 Task: In the  document rulebook.txt Insert page numer 'on top of the page' change page color to  'Voilet'. Write company name: Hypesolutions
Action: Mouse moved to (299, 496)
Screenshot: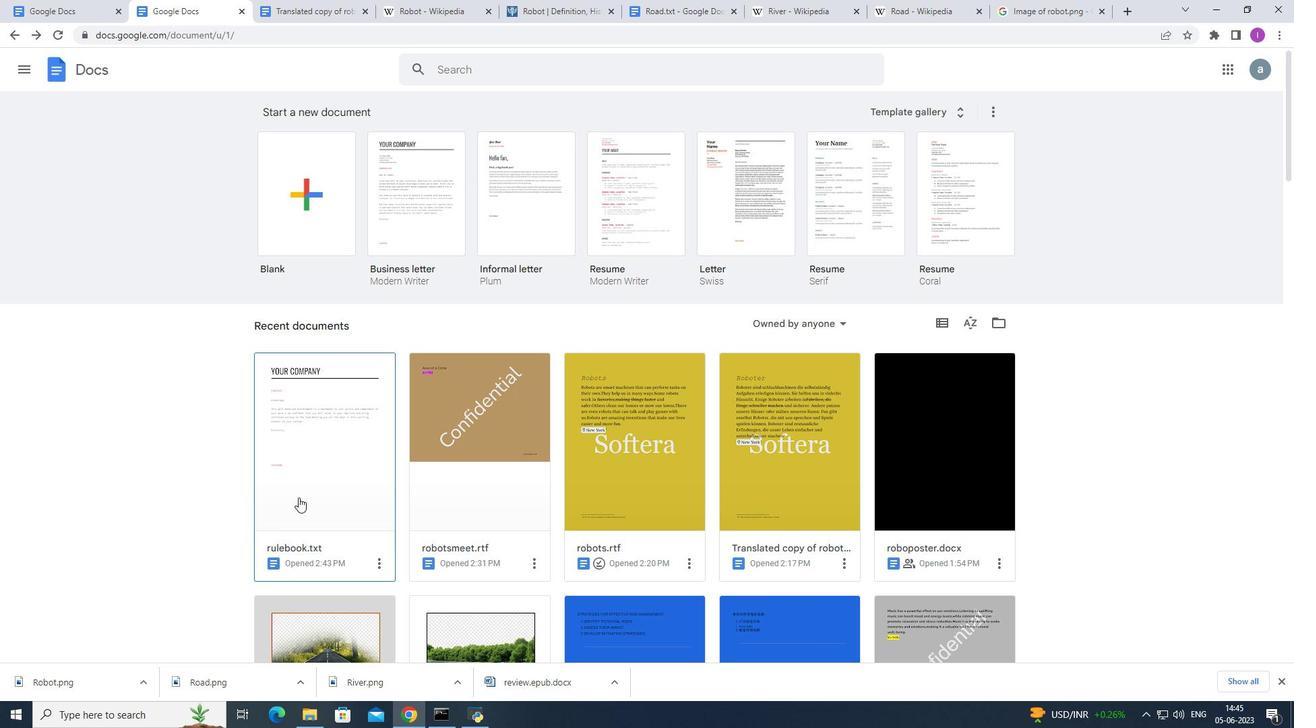 
Action: Mouse pressed left at (299, 496)
Screenshot: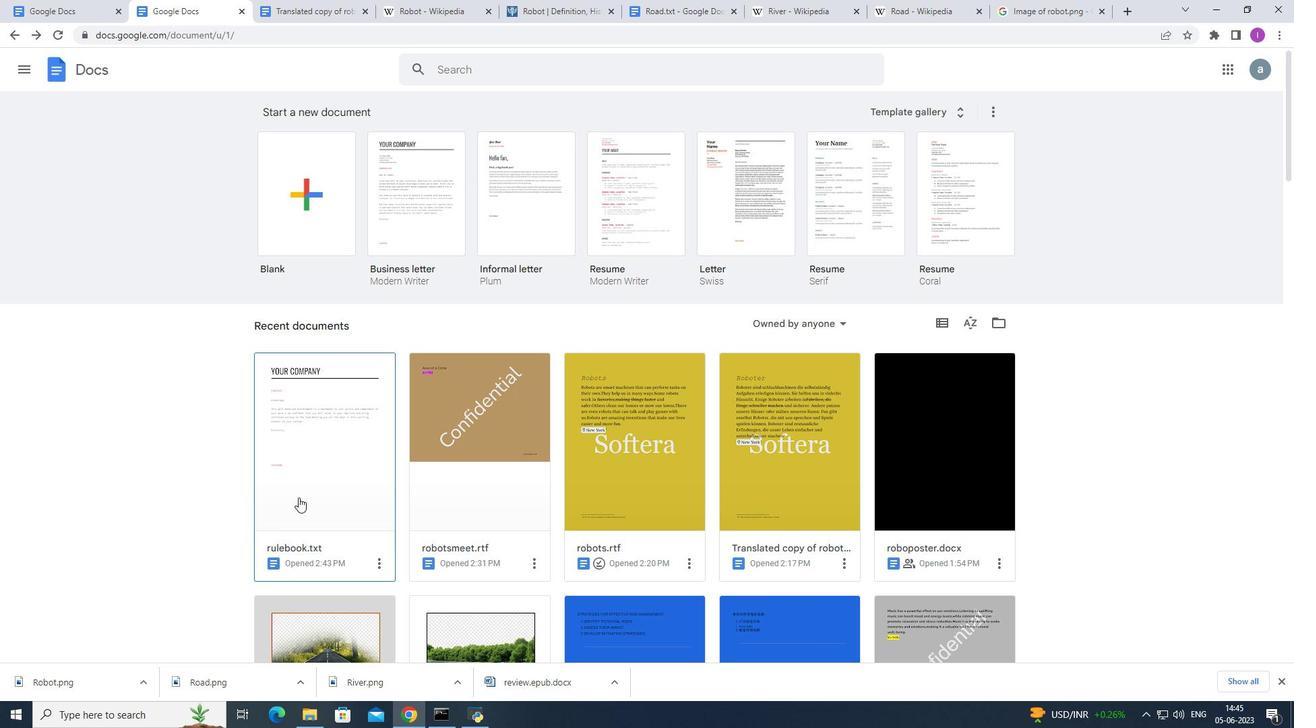 
Action: Mouse moved to (308, 462)
Screenshot: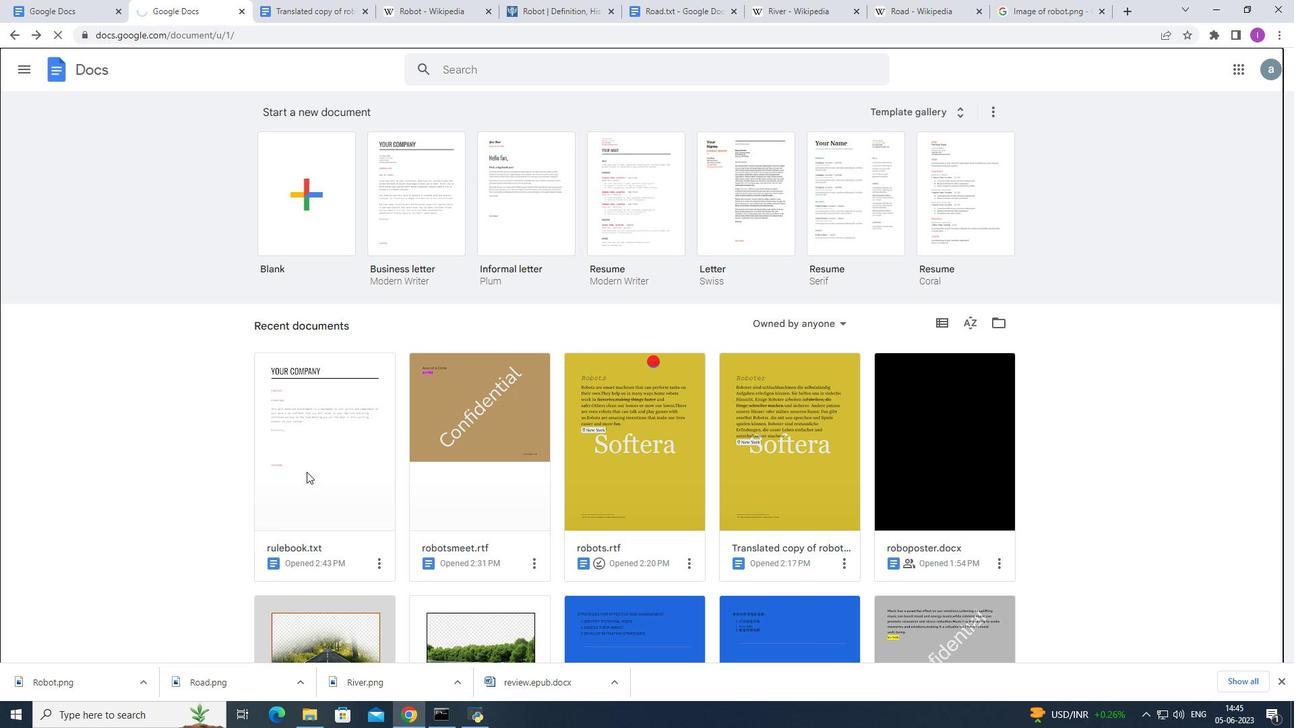 
Action: Mouse pressed left at (308, 462)
Screenshot: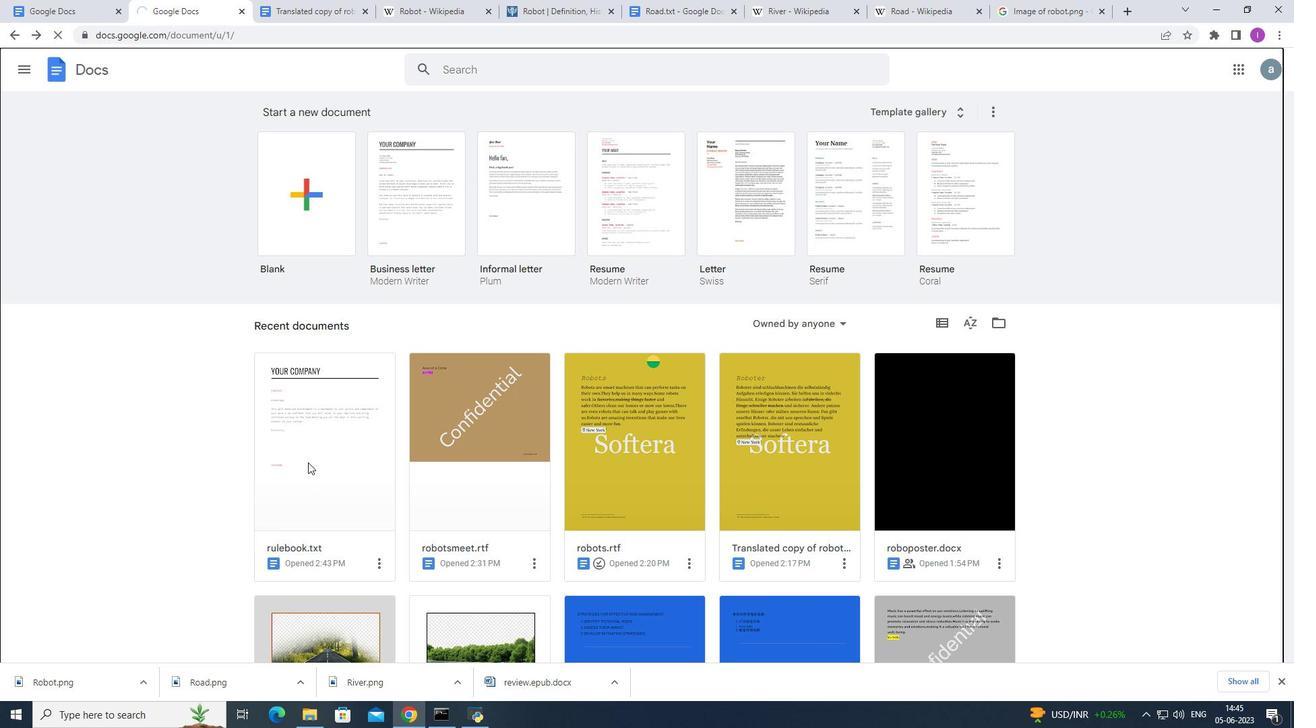 
Action: Mouse moved to (135, 79)
Screenshot: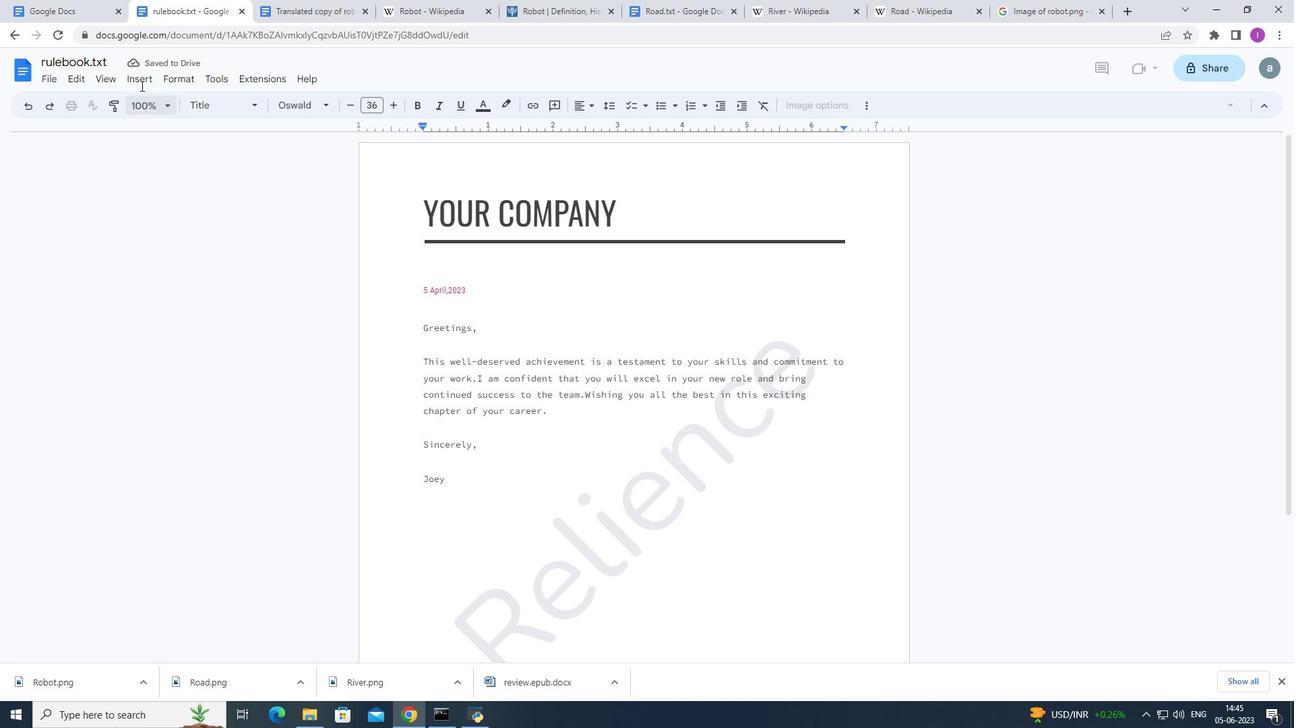 
Action: Mouse pressed left at (135, 79)
Screenshot: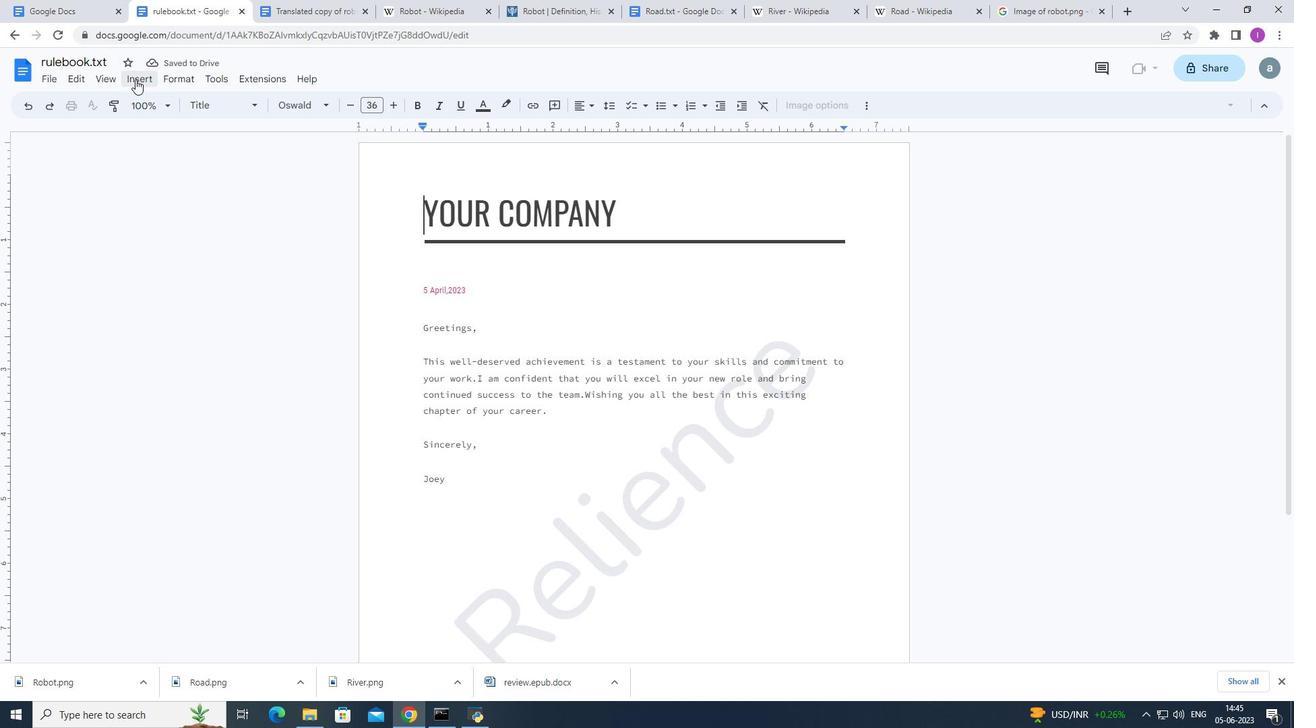 
Action: Mouse moved to (189, 442)
Screenshot: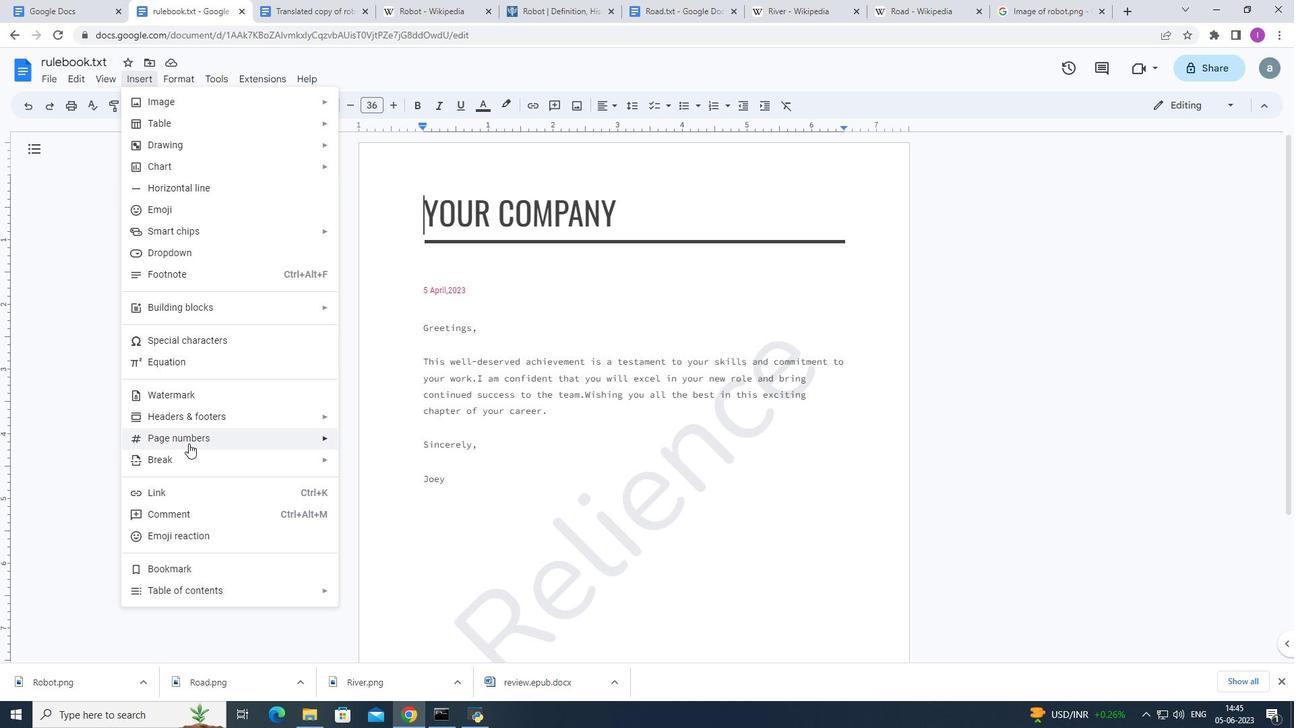
Action: Mouse pressed left at (189, 442)
Screenshot: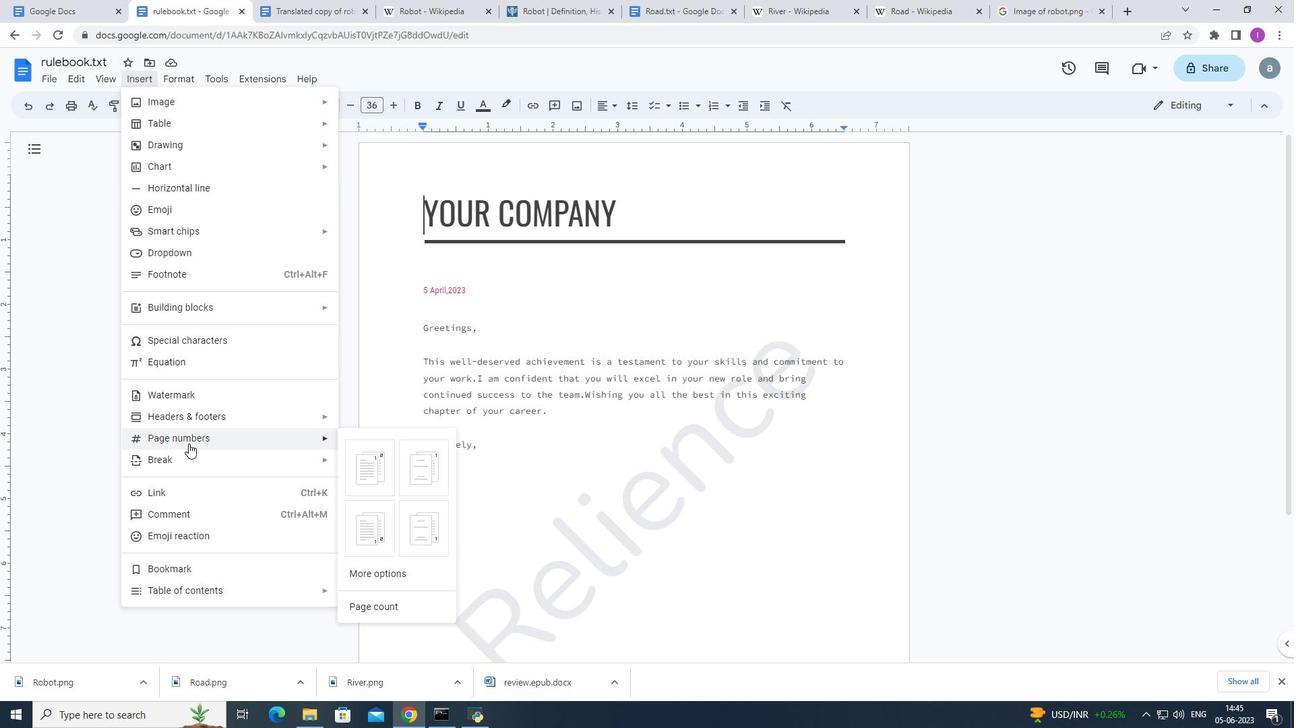 
Action: Mouse moved to (370, 474)
Screenshot: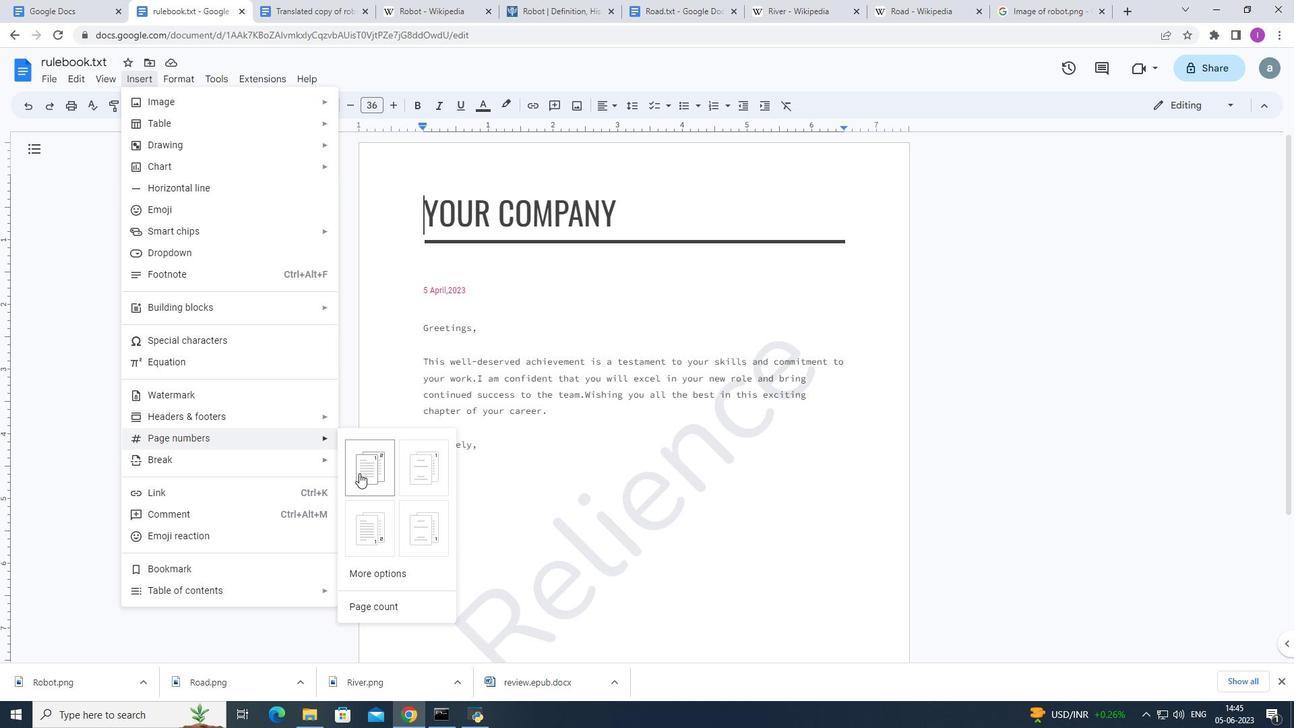 
Action: Mouse pressed left at (370, 474)
Screenshot: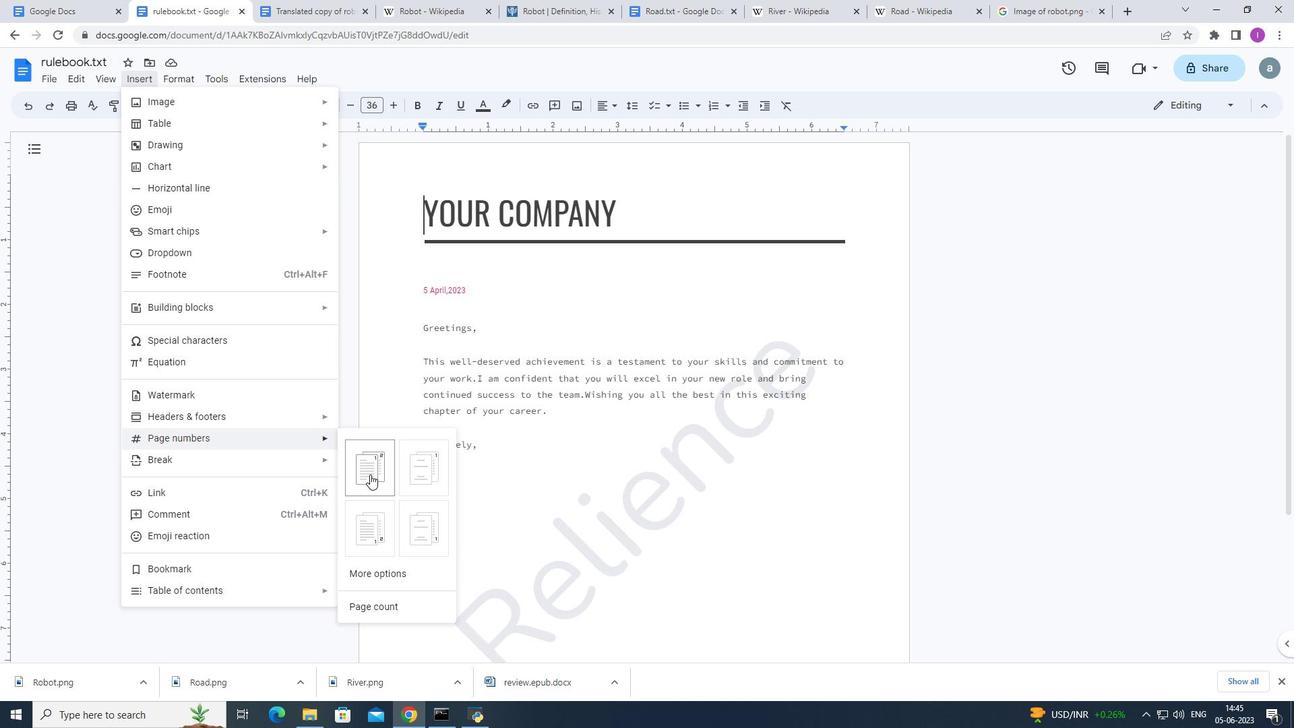 
Action: Mouse moved to (622, 255)
Screenshot: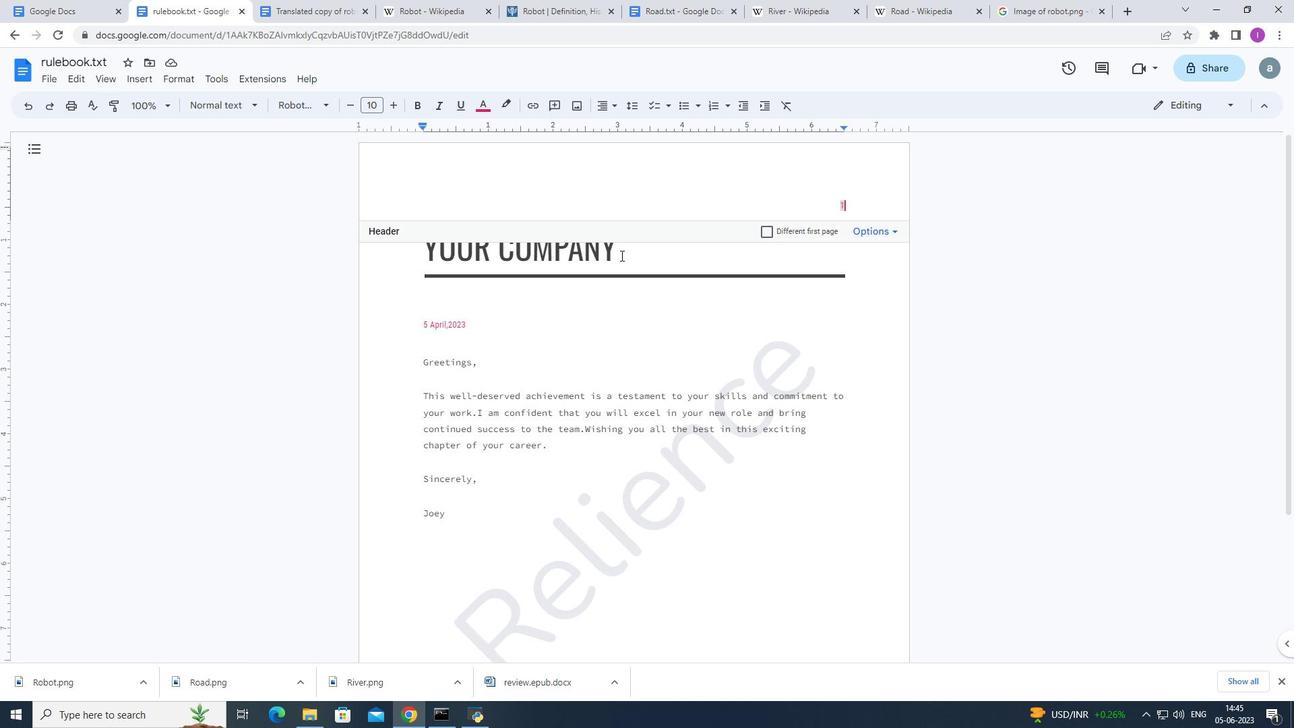 
Action: Mouse pressed left at (622, 255)
Screenshot: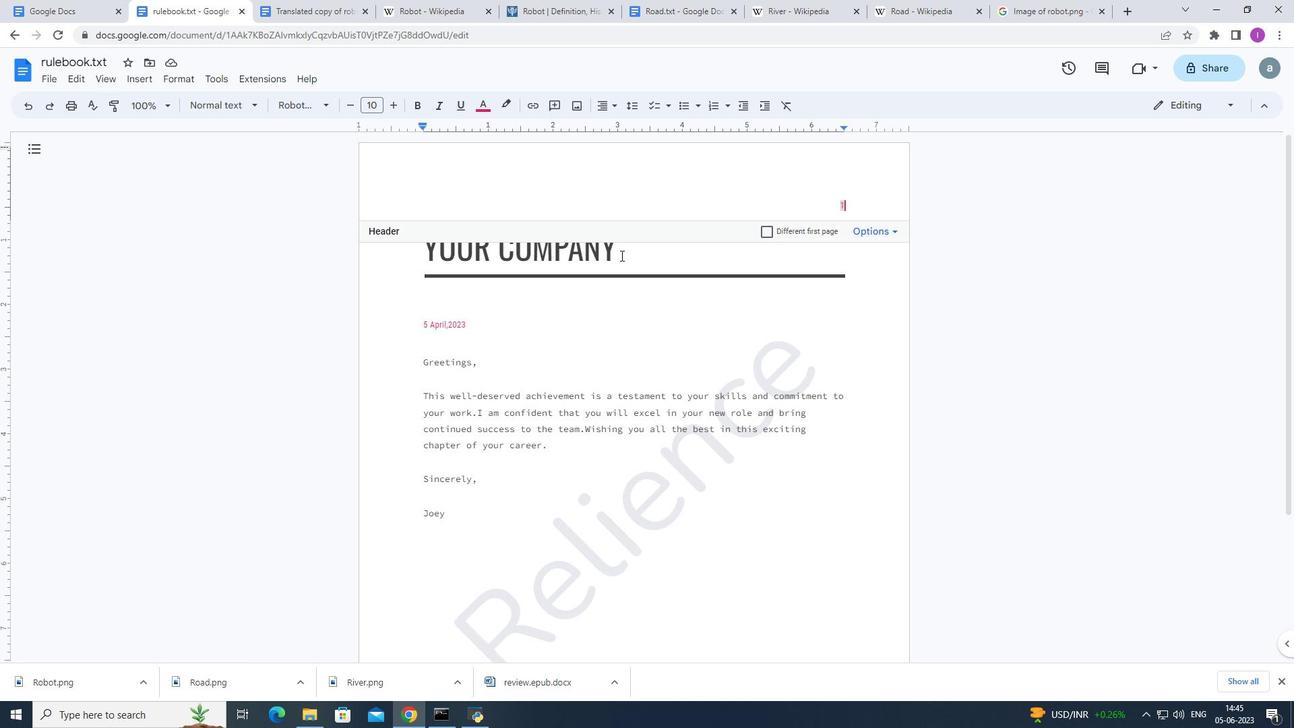 
Action: Mouse moved to (549, 234)
Screenshot: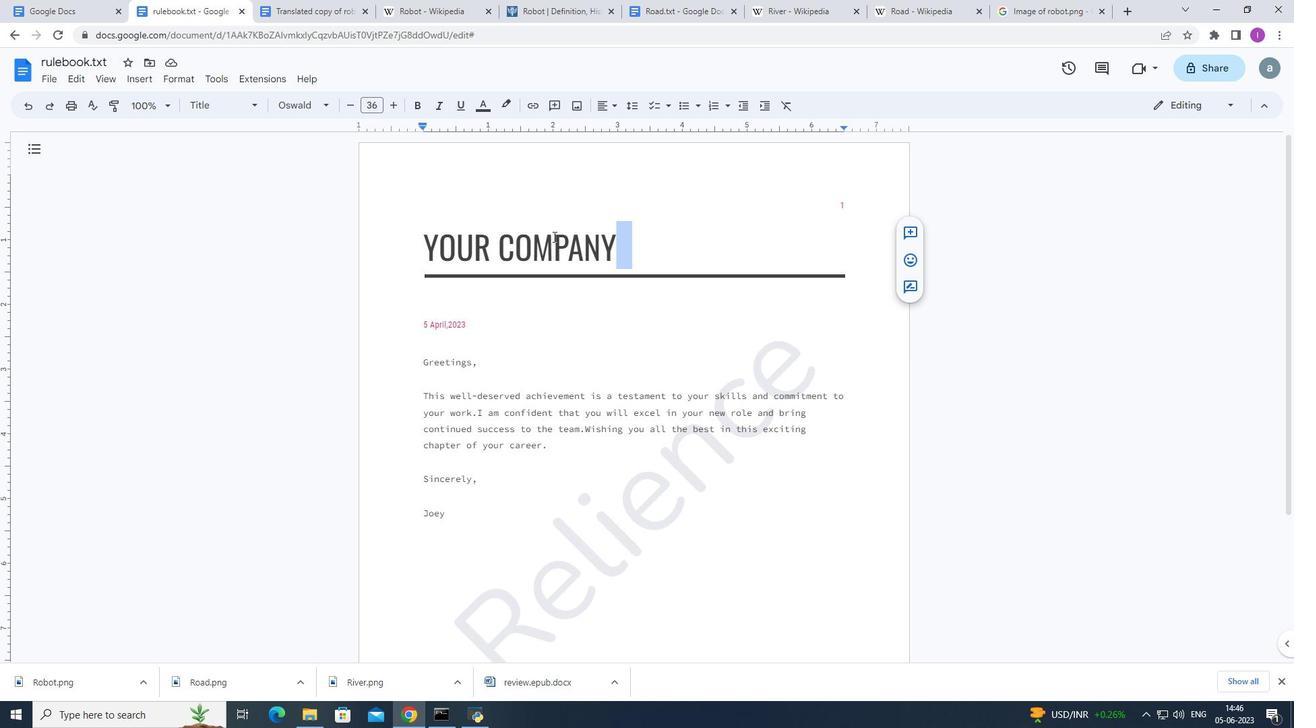 
Action: Key pressed <Key.shift><Key.shift><Key.shift><Key.shift>Hypesolutions
Screenshot: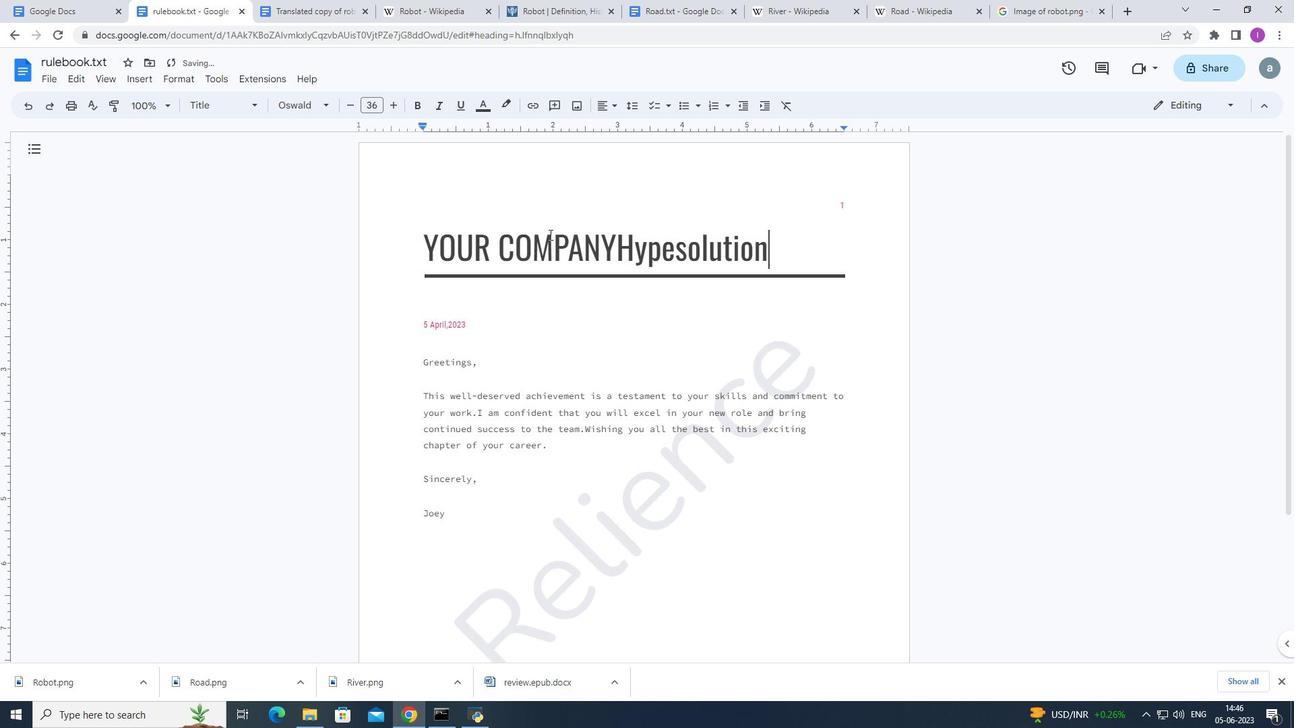 
Action: Mouse moved to (608, 250)
Screenshot: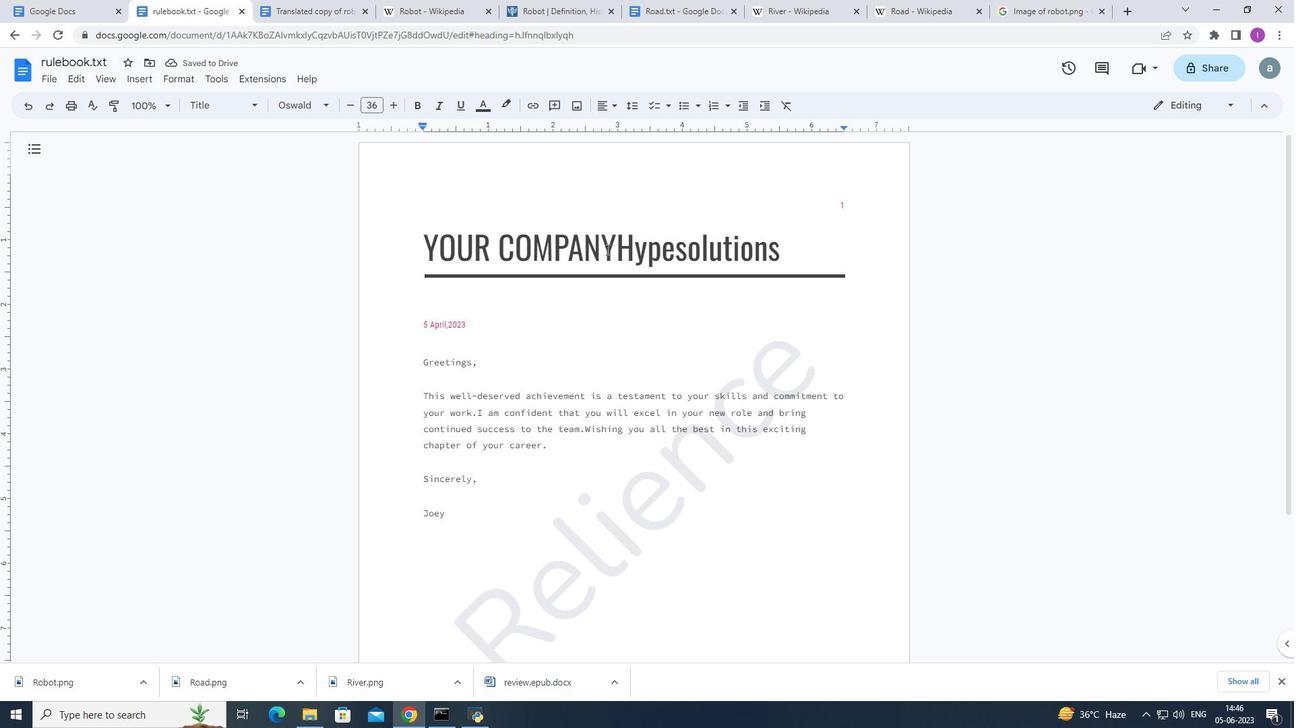 
Action: Mouse pressed left at (608, 250)
Screenshot: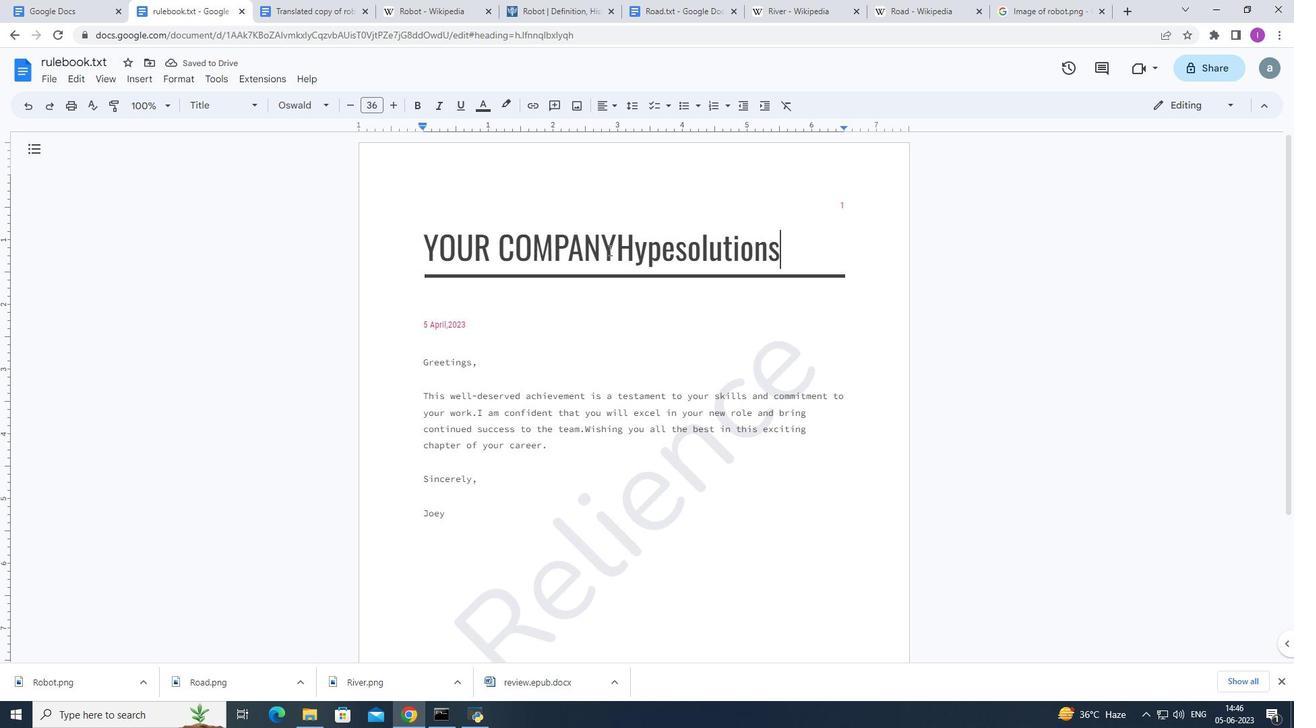 
Action: Mouse moved to (610, 250)
Screenshot: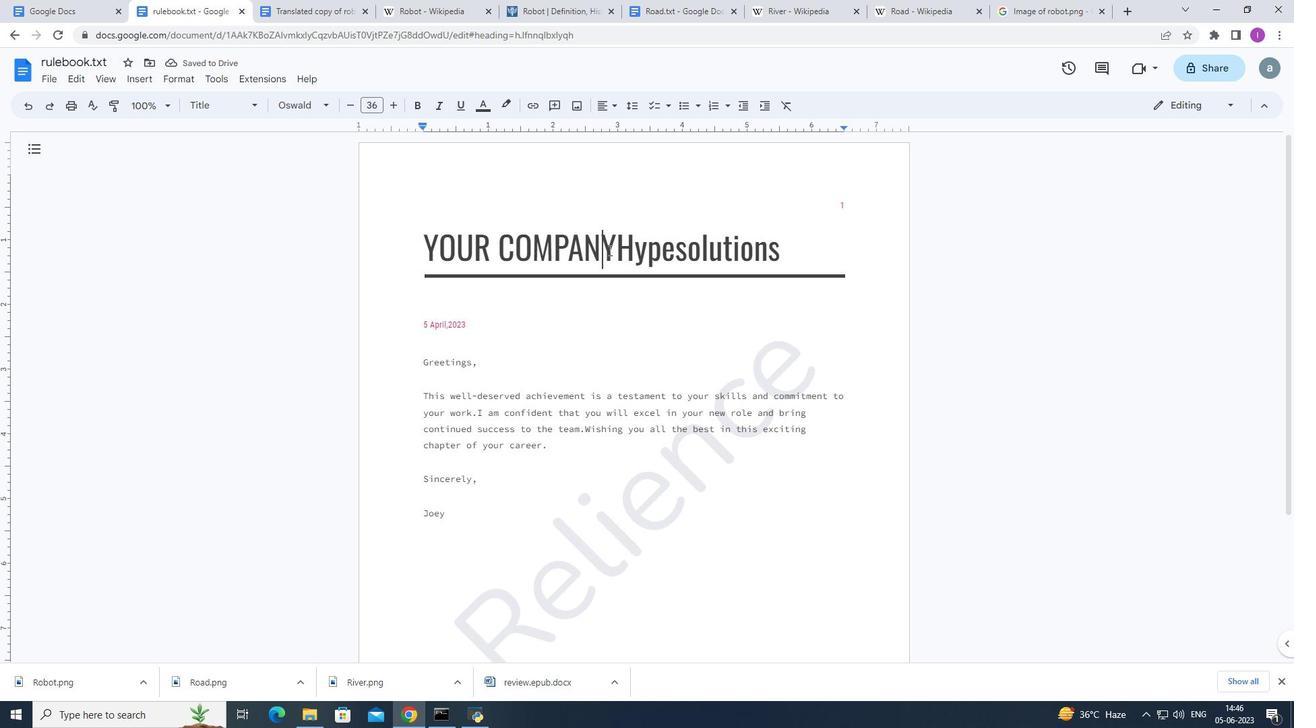 
Action: Mouse pressed left at (610, 250)
Screenshot: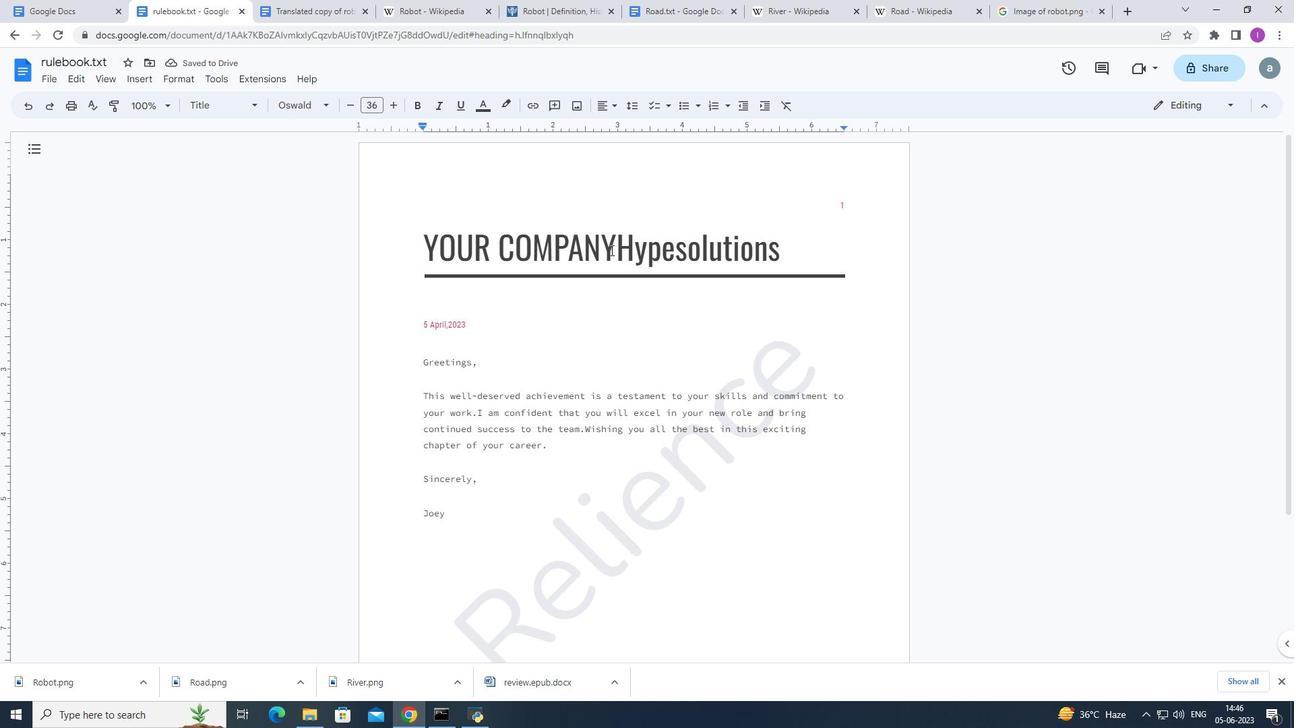 
Action: Key pressed <Key.backspace><Key.backspace><Key.backspace><Key.backspace><Key.backspace><Key.backspace><Key.backspace><Key.backspace><Key.backspace><Key.backspace><Key.backspace><Key.backspace><Key.backspace><Key.backspace><Key.backspace><Key.backspace><Key.backspace><Key.backspace><Key.backspace><Key.backspace><Key.backspace><Key.backspace><Key.backspace><Key.backspace><Key.backspace><Key.backspace><Key.backspace><Key.backspace><Key.backspace><Key.backspace><Key.backspace>
Screenshot: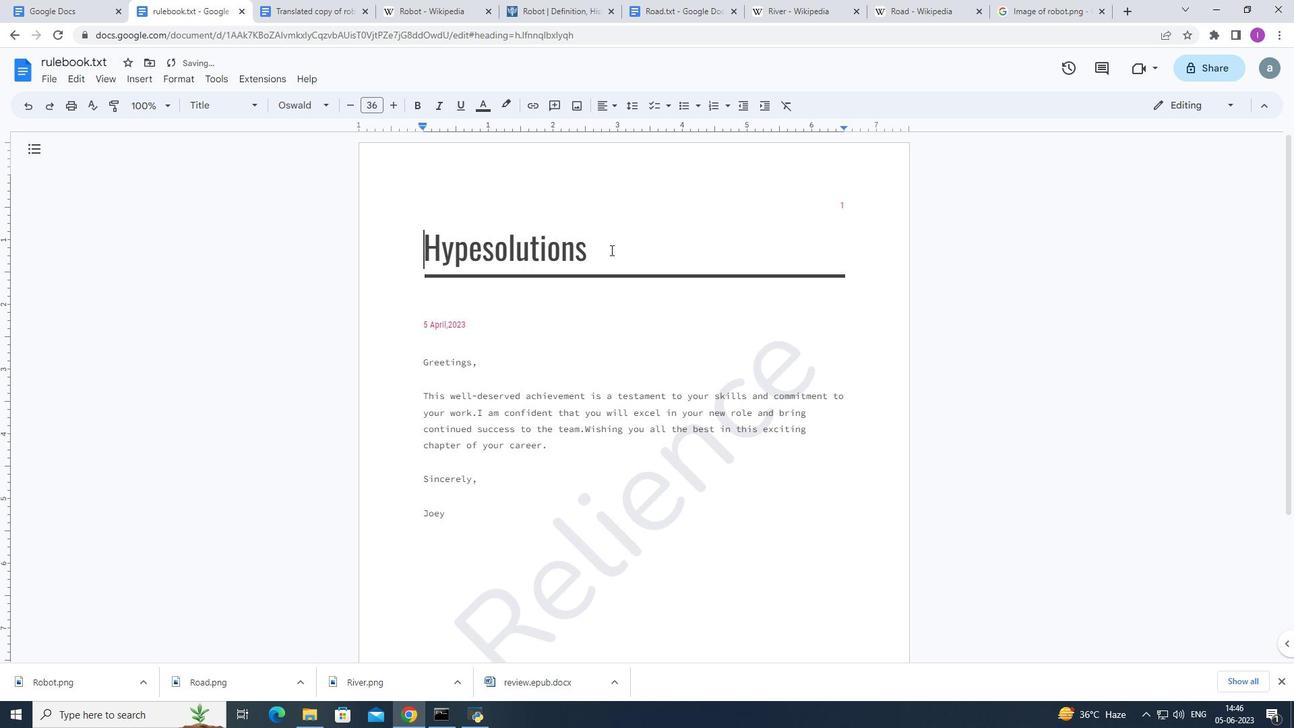 
Action: Mouse moved to (151, 76)
Screenshot: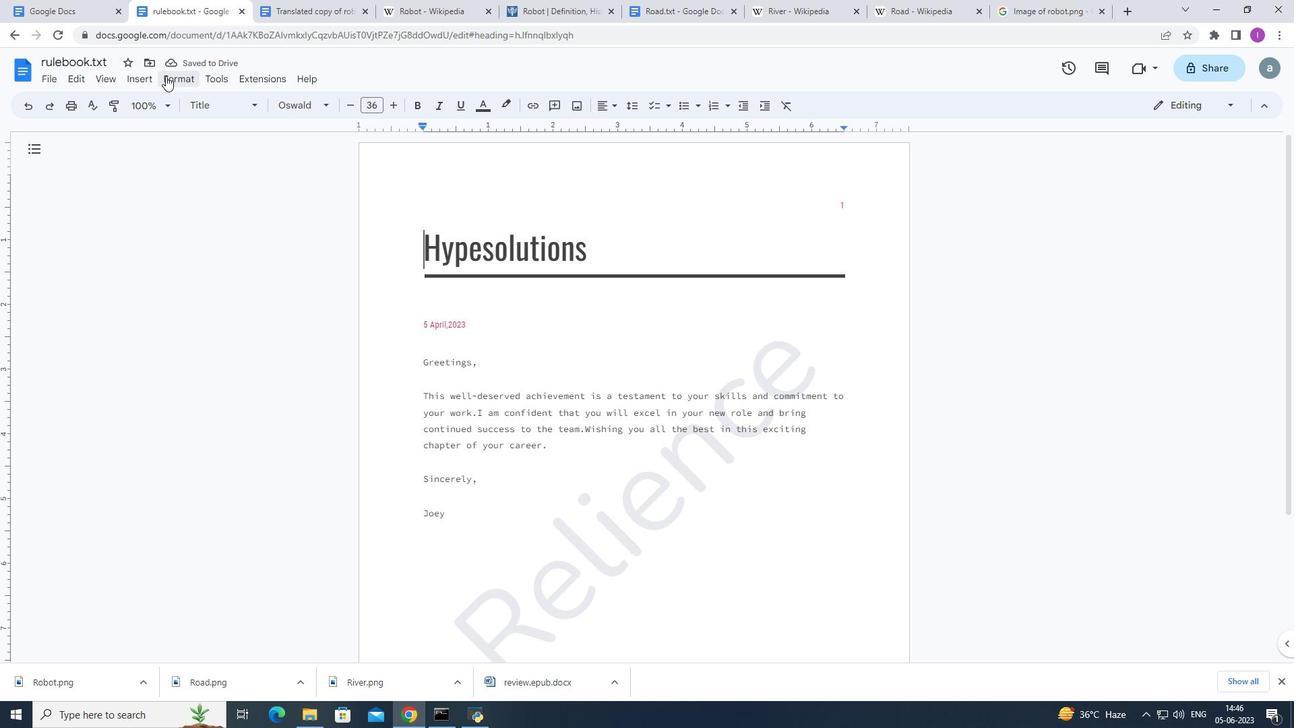
Action: Mouse pressed left at (151, 76)
Screenshot: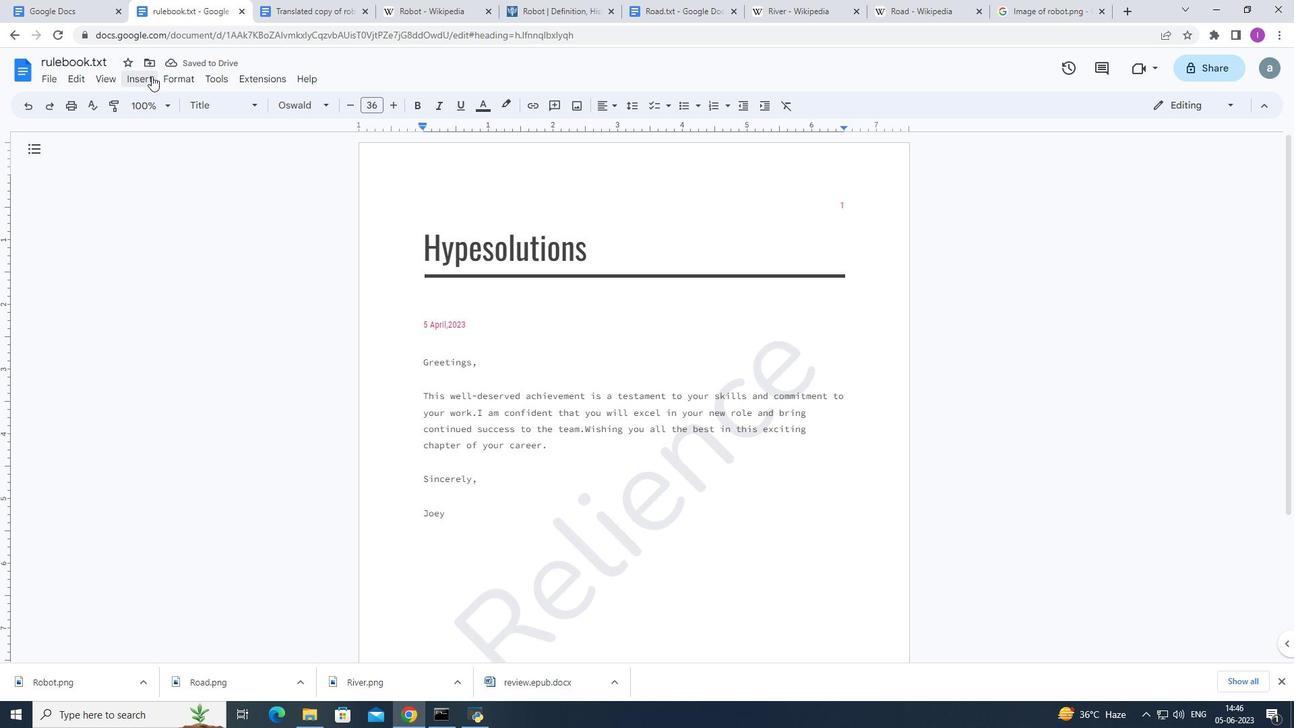 
Action: Mouse moved to (206, 435)
Screenshot: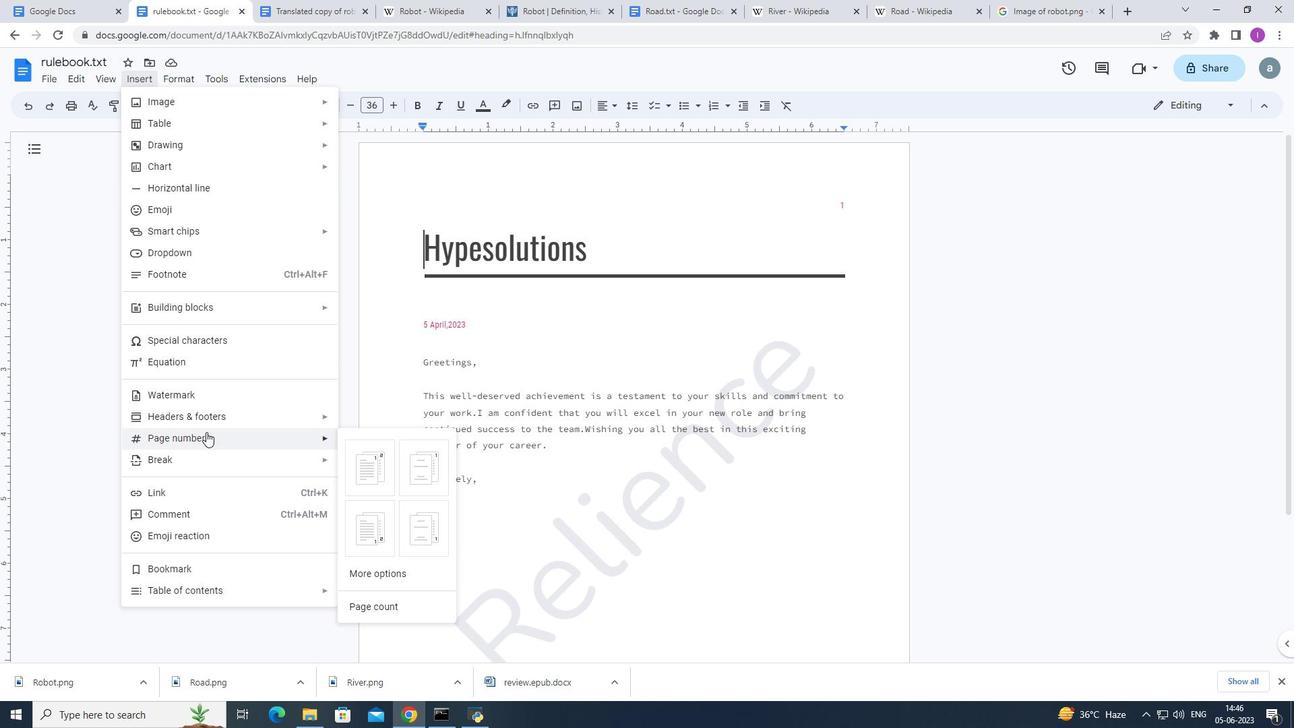 
Action: Mouse pressed left at (206, 435)
Screenshot: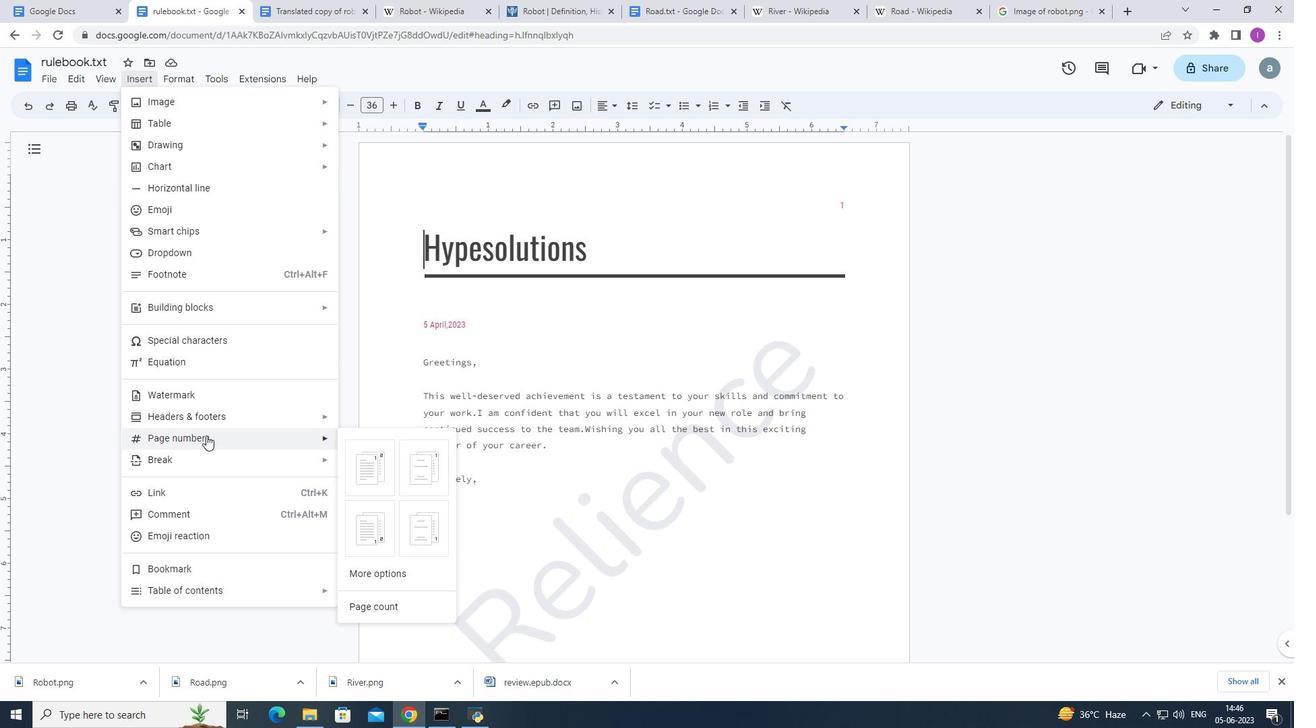 
Action: Mouse moved to (371, 477)
Screenshot: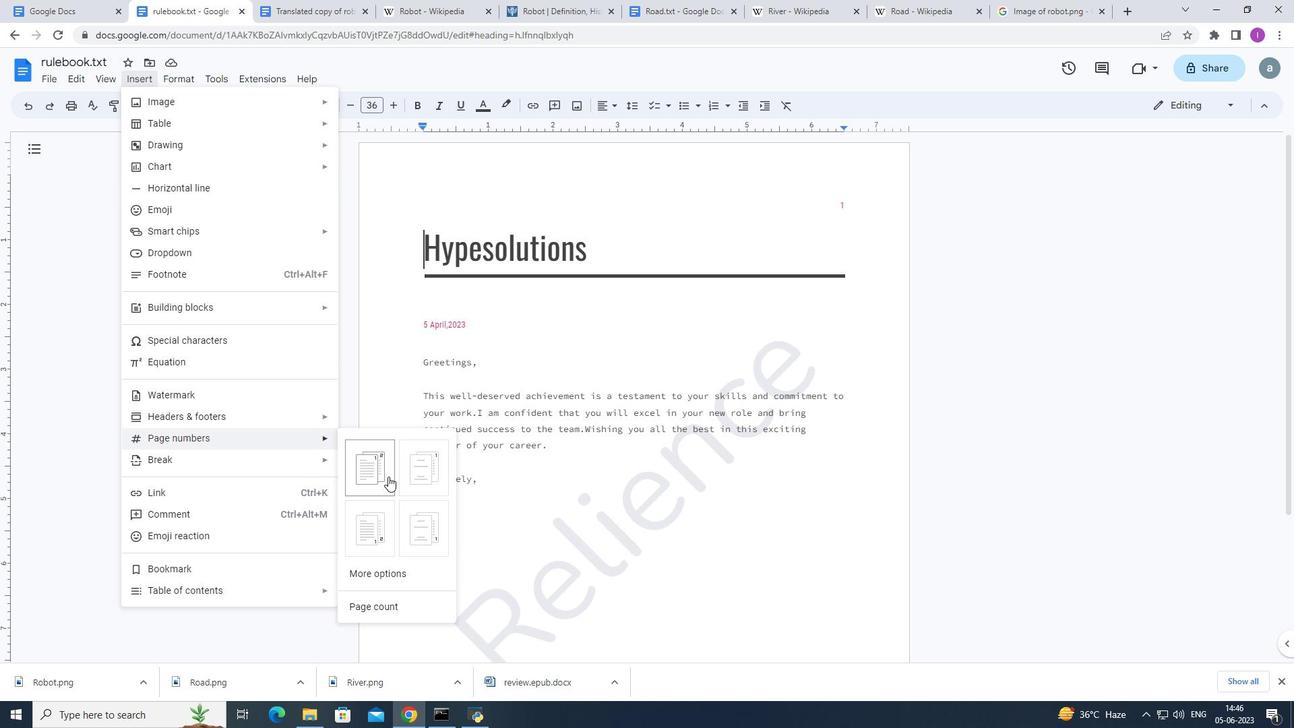
Action: Mouse pressed left at (371, 477)
Screenshot: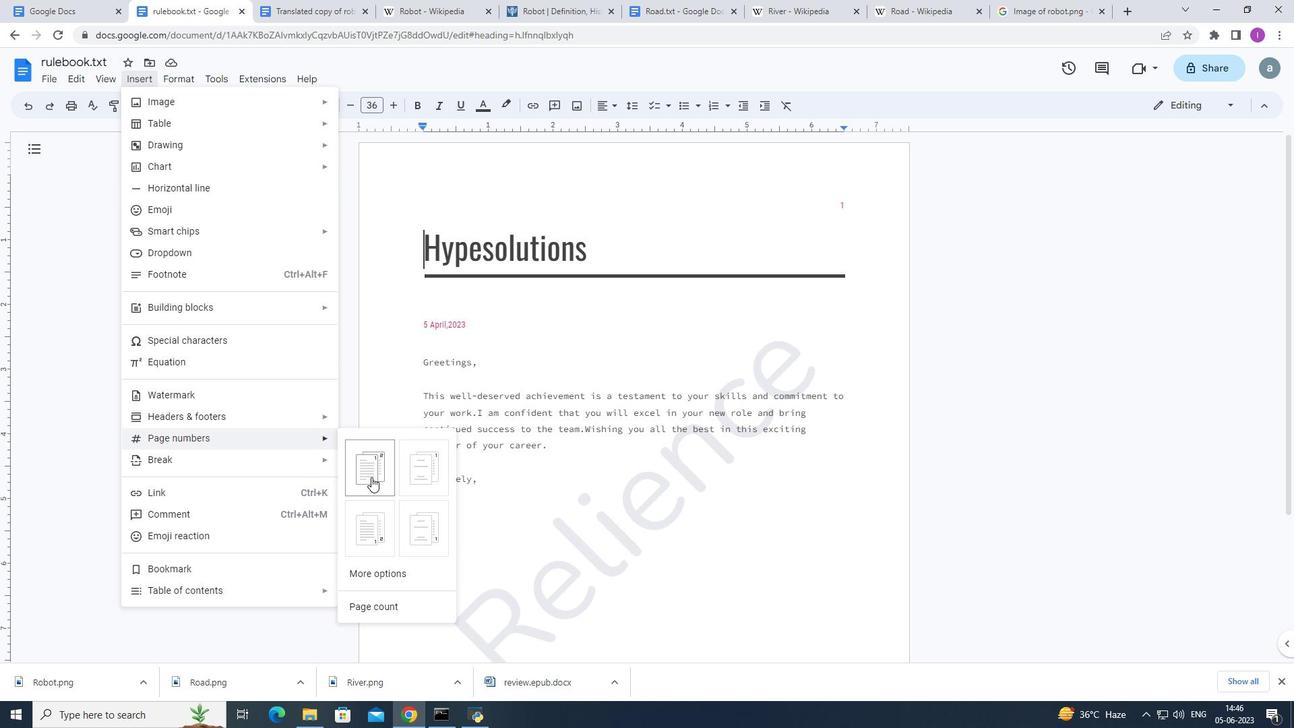 
Action: Mouse moved to (43, 78)
Screenshot: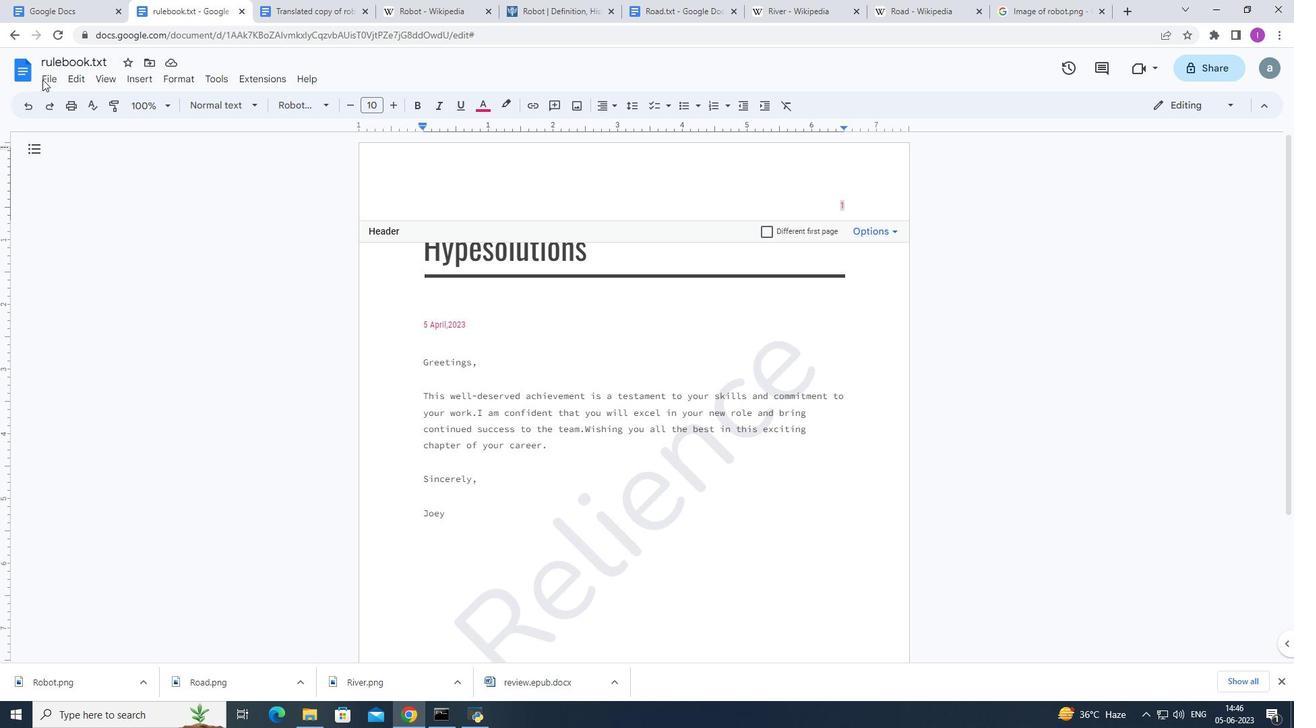 
Action: Mouse pressed left at (43, 78)
Screenshot: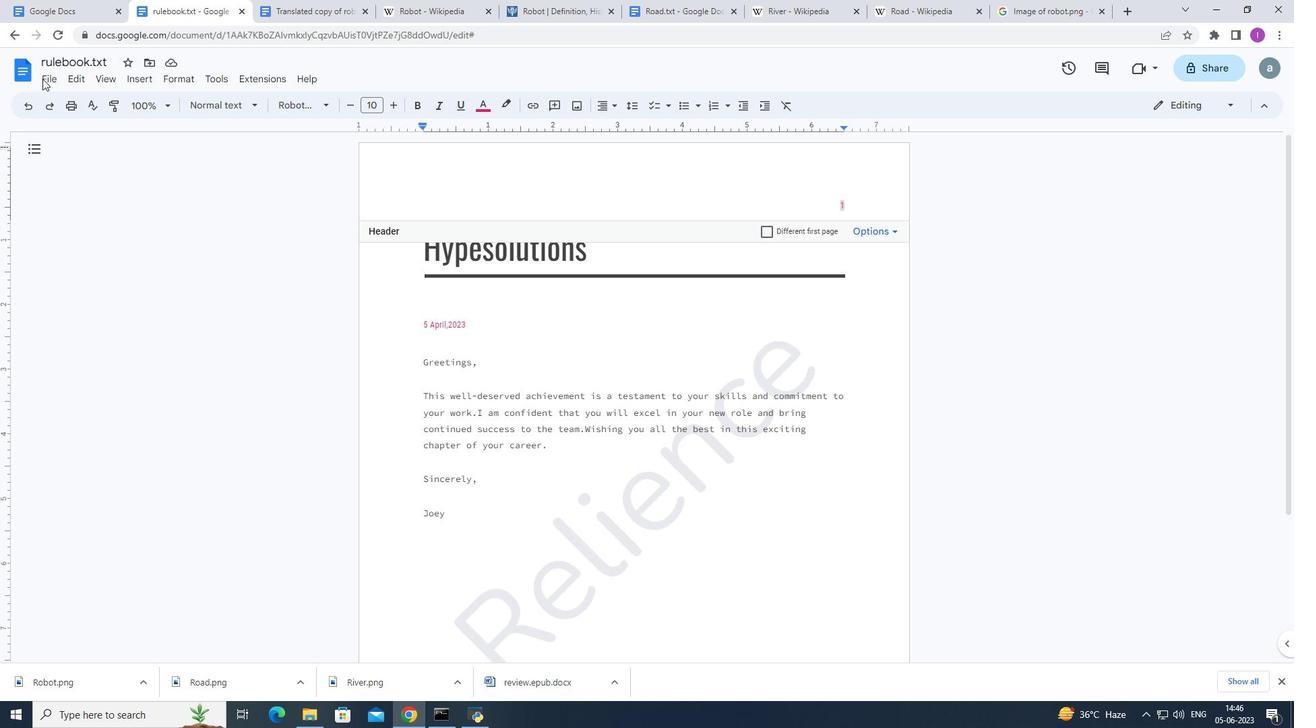 
Action: Mouse moved to (74, 446)
Screenshot: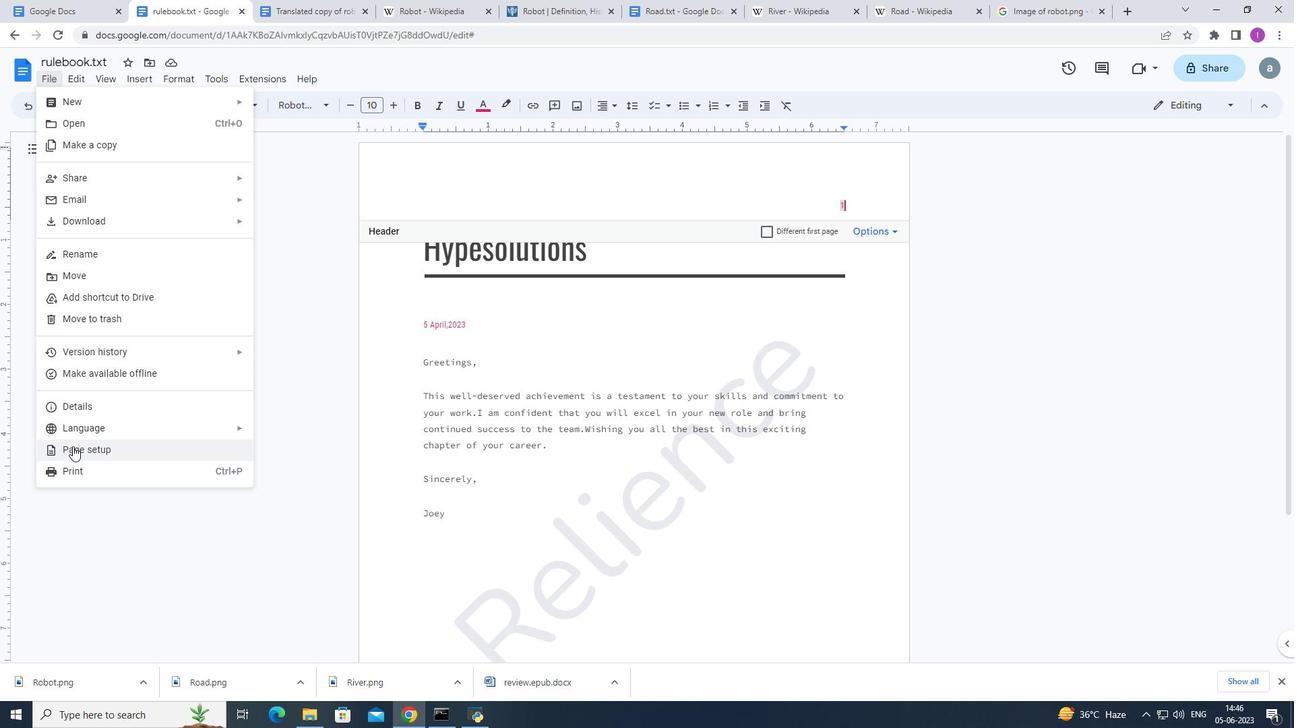 
Action: Mouse pressed left at (74, 446)
Screenshot: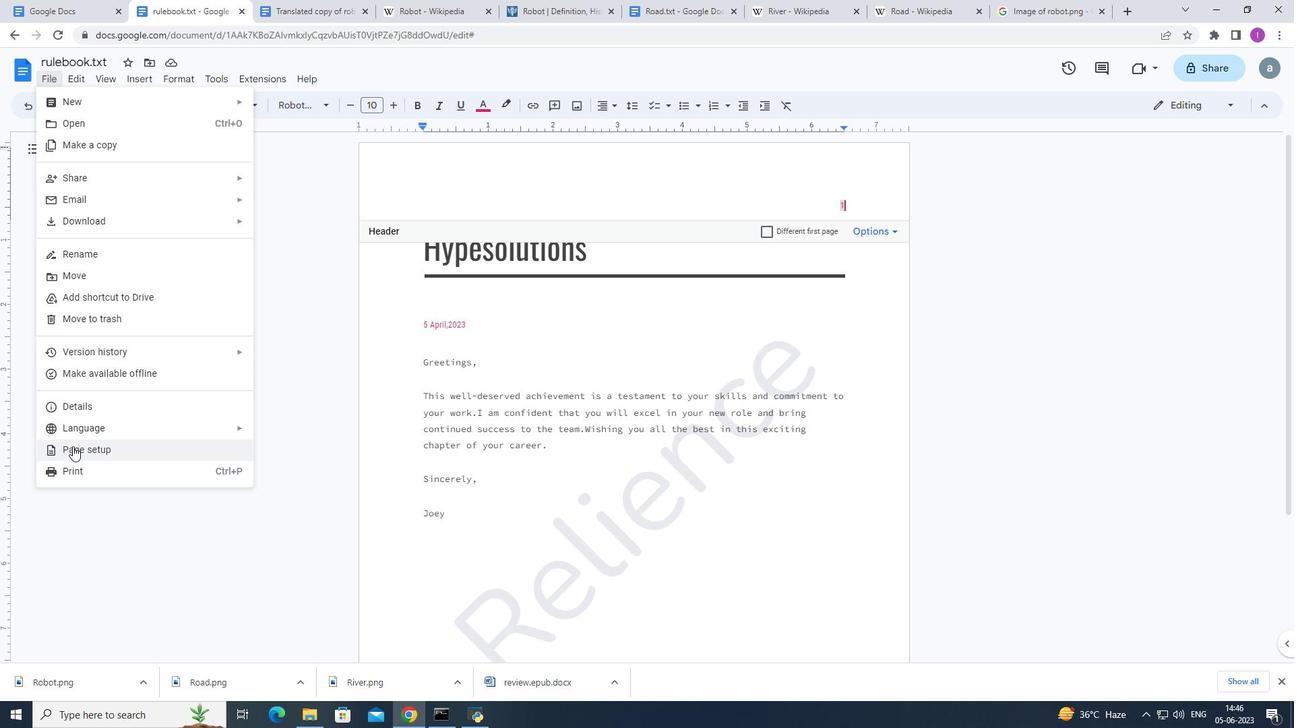 
Action: Mouse moved to (547, 440)
Screenshot: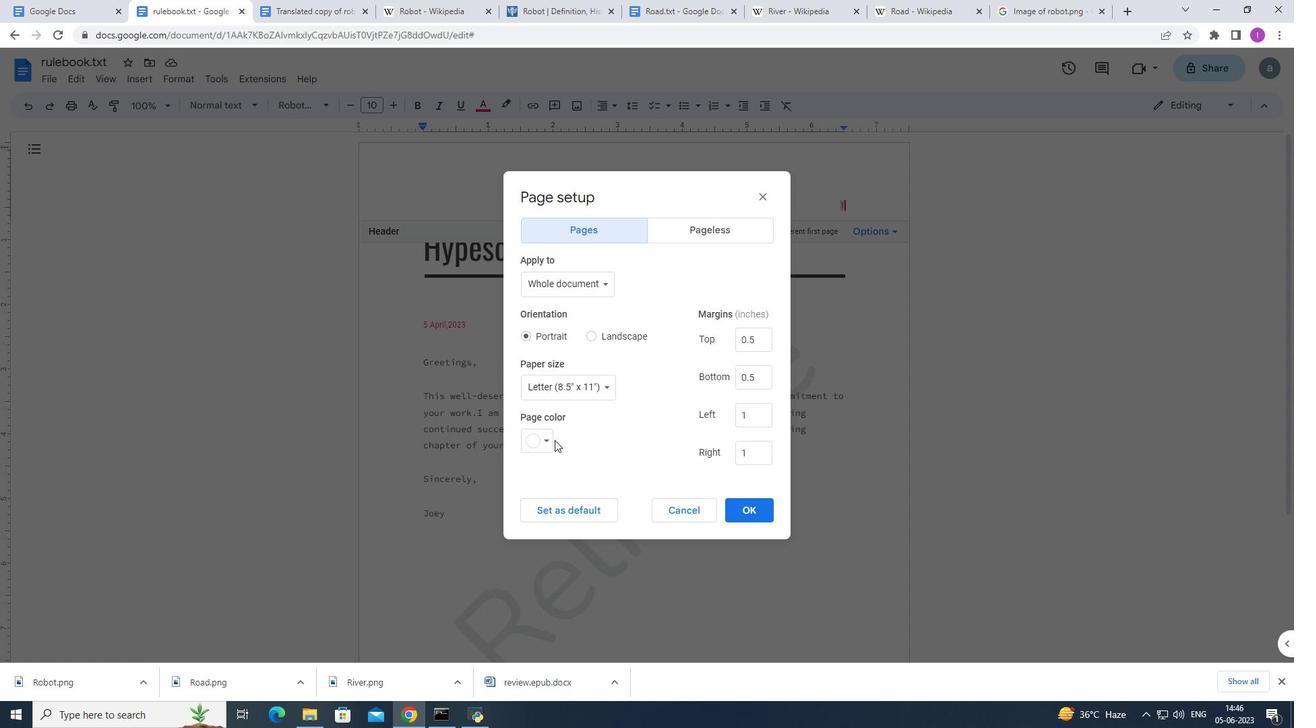 
Action: Mouse pressed left at (547, 440)
Screenshot: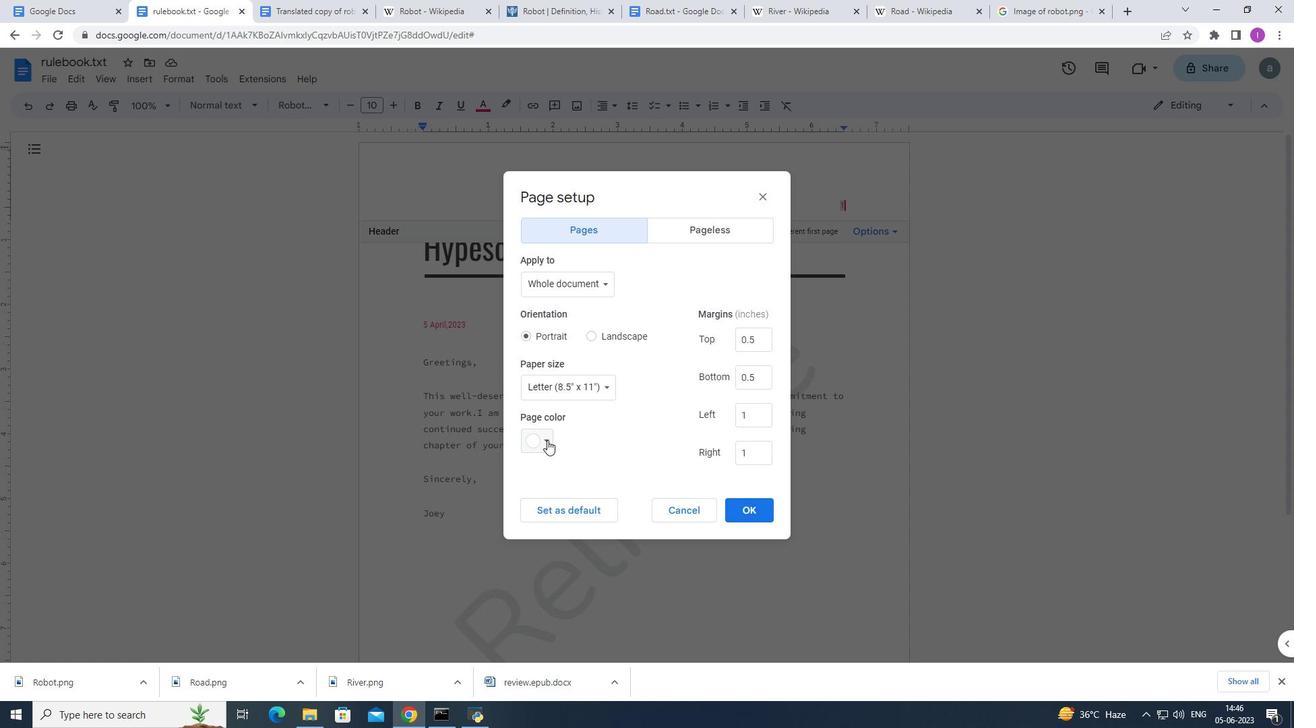 
Action: Mouse moved to (562, 603)
Screenshot: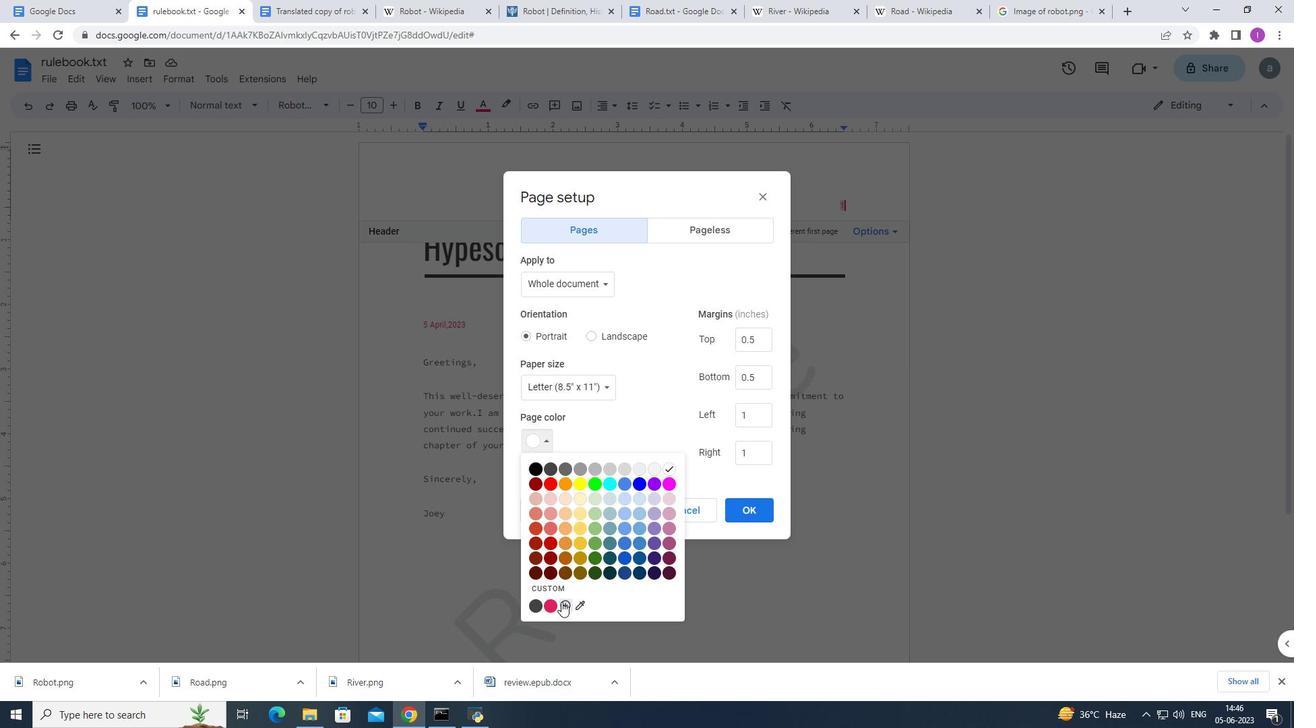 
Action: Mouse pressed left at (562, 603)
Screenshot: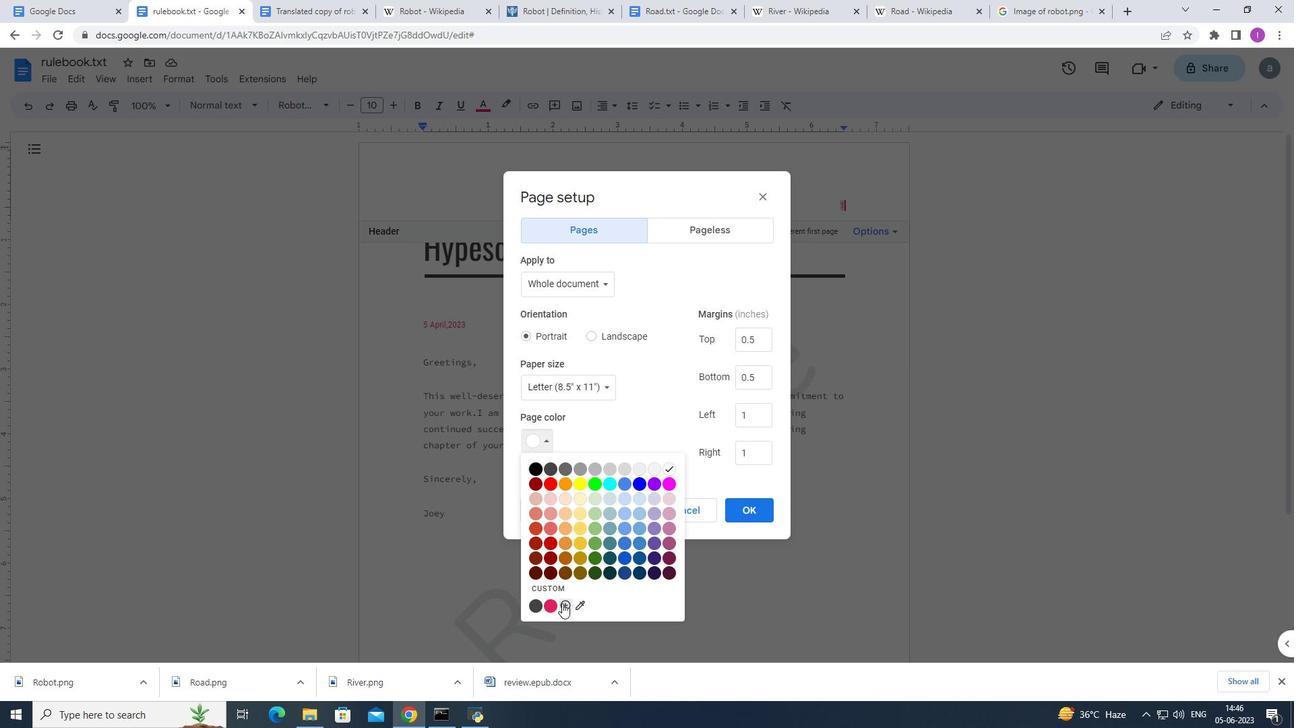 
Action: Mouse moved to (657, 364)
Screenshot: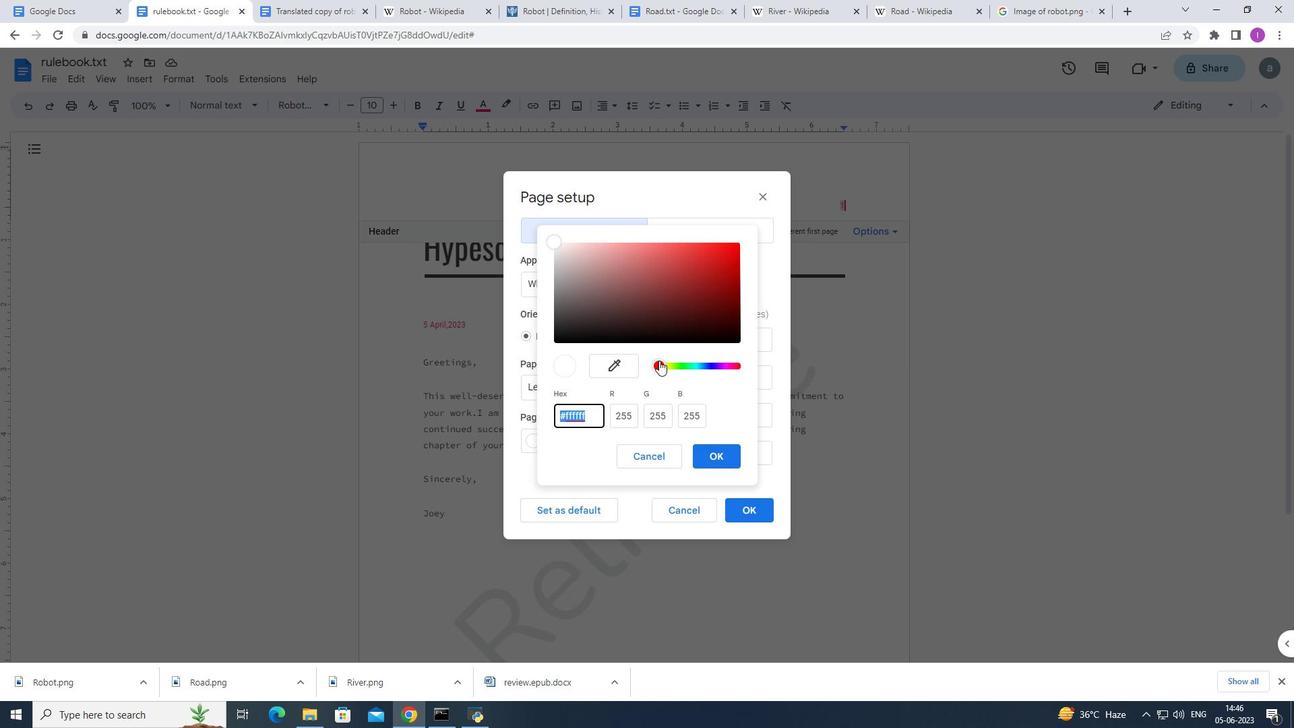 
Action: Mouse pressed left at (657, 364)
Screenshot: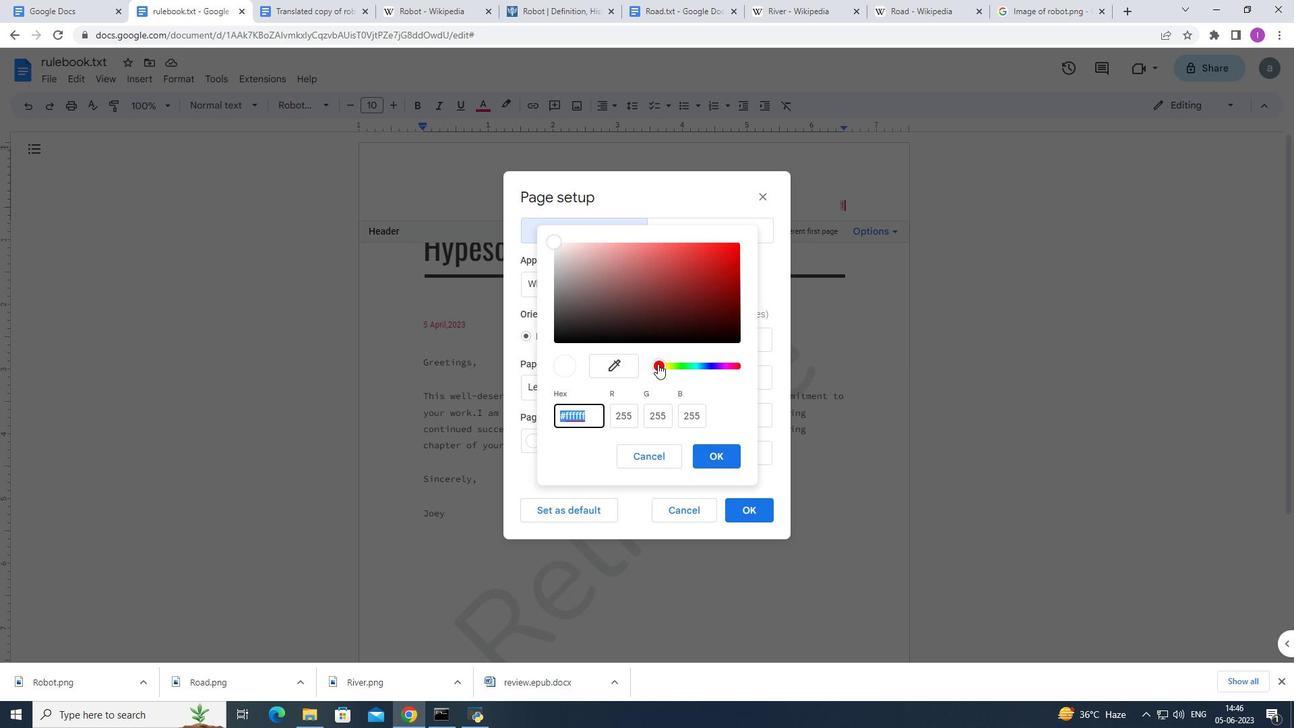 
Action: Mouse moved to (714, 374)
Screenshot: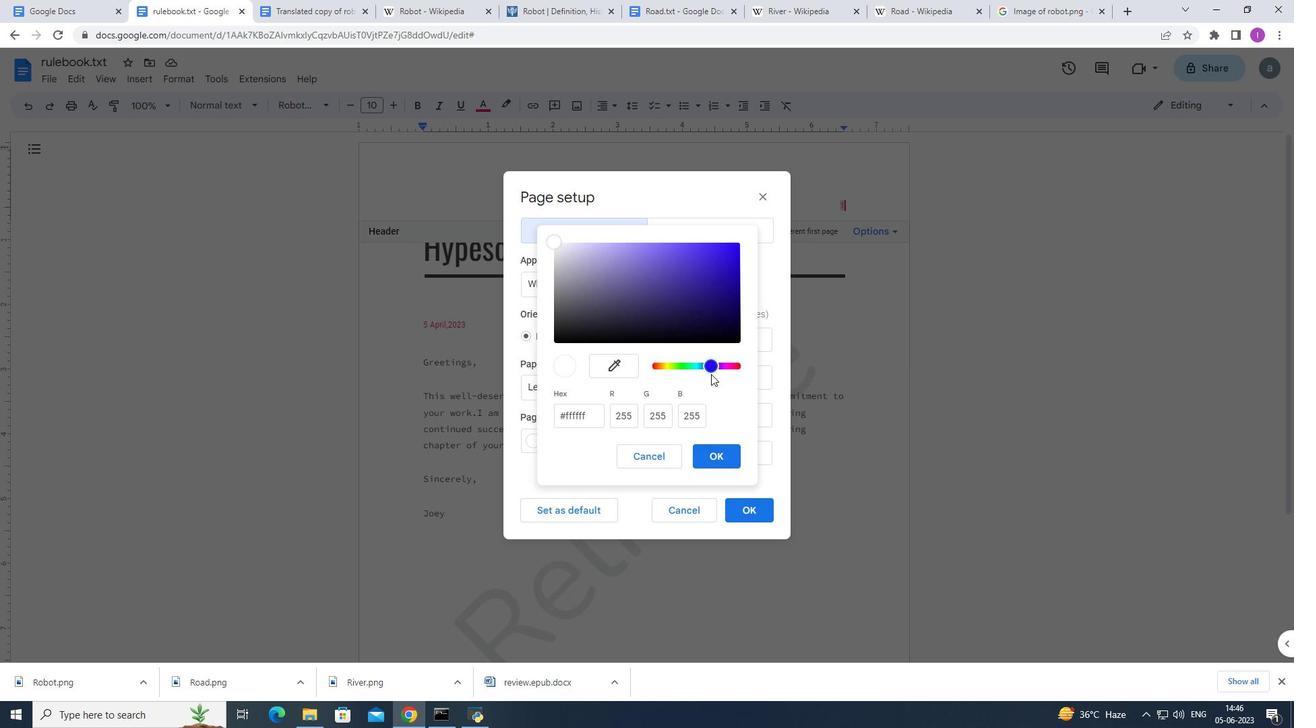 
Action: Mouse pressed left at (714, 374)
Screenshot: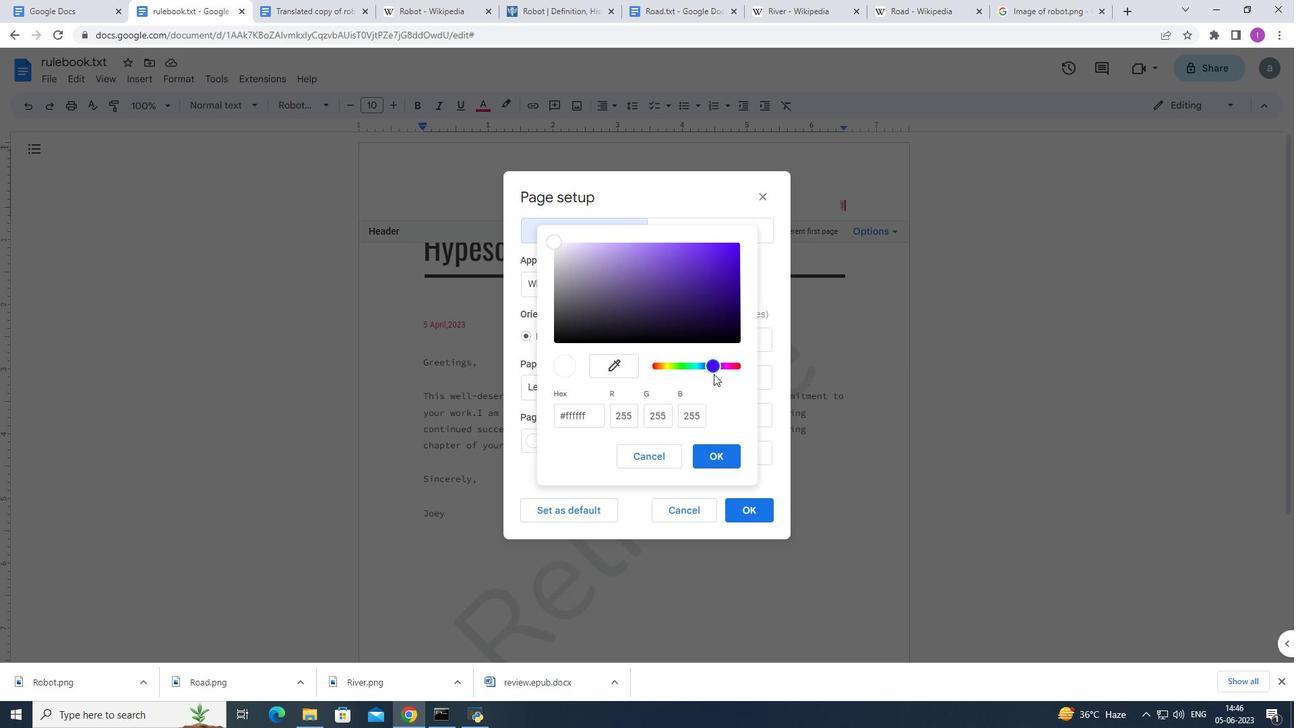 
Action: Mouse moved to (721, 374)
Screenshot: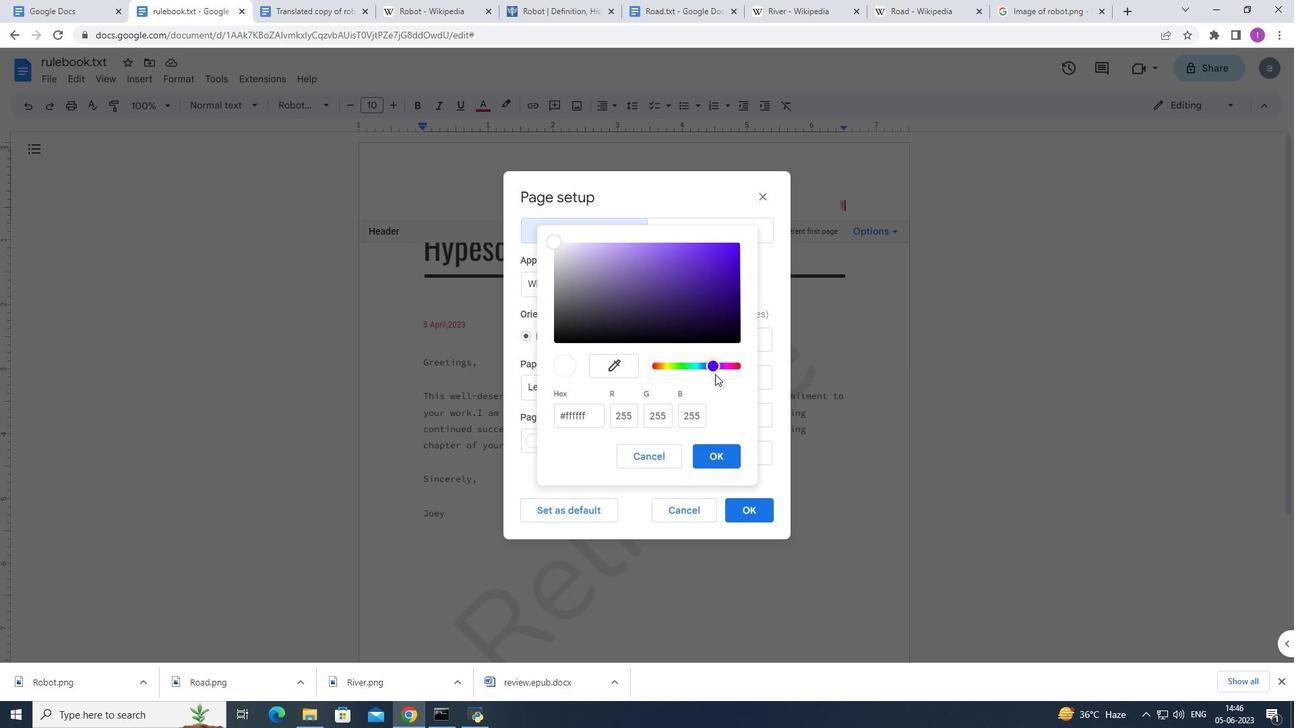 
Action: Mouse pressed left at (721, 374)
Screenshot: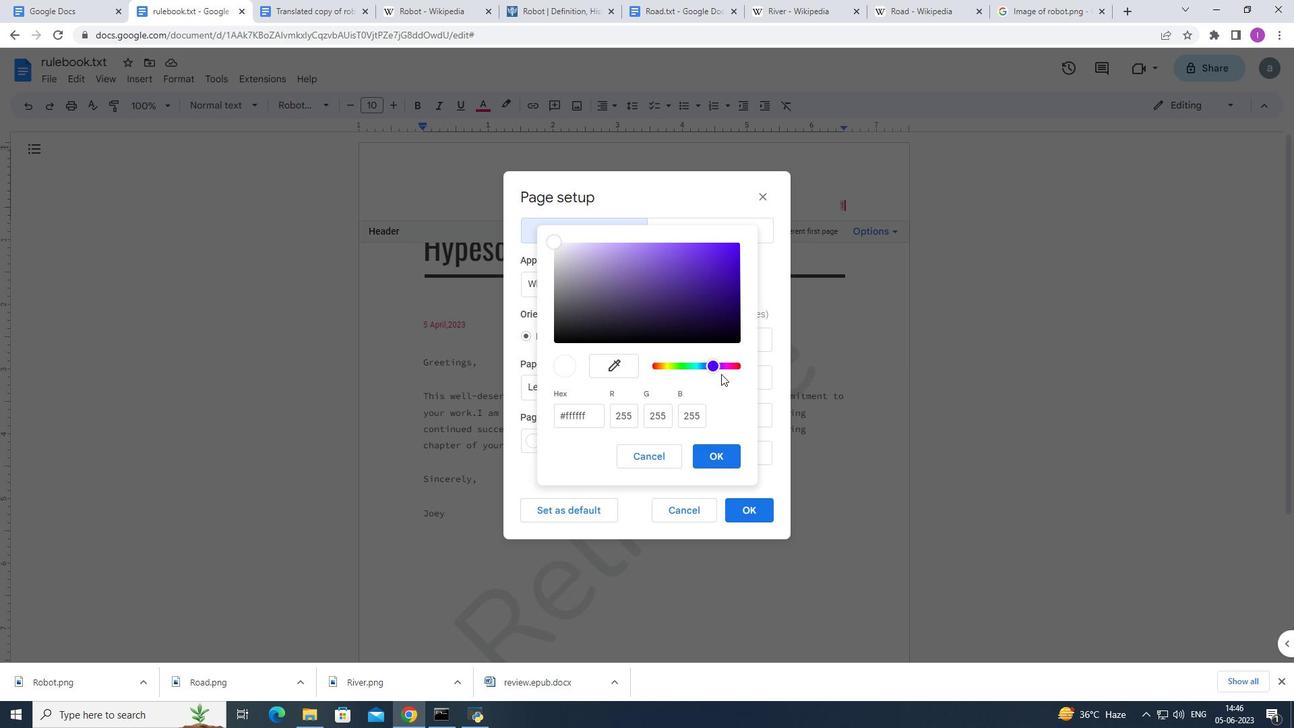 
Action: Mouse pressed left at (721, 374)
Screenshot: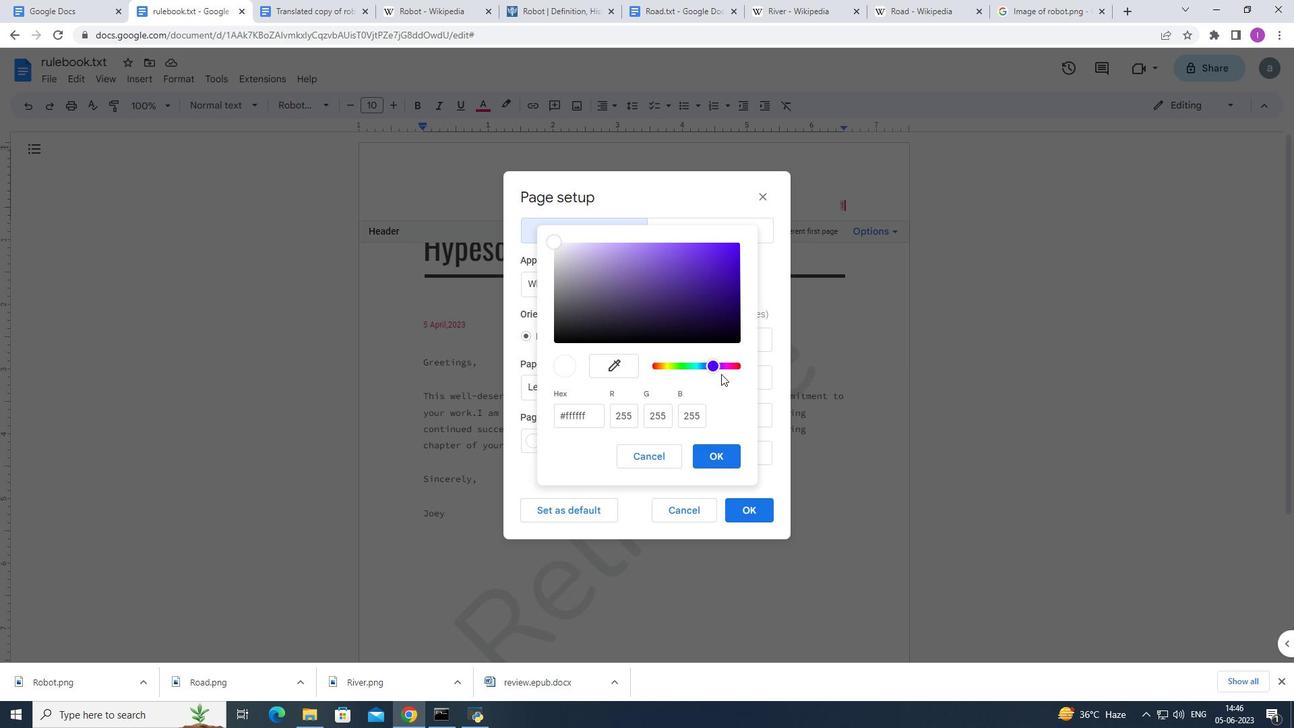 
Action: Mouse moved to (713, 370)
Screenshot: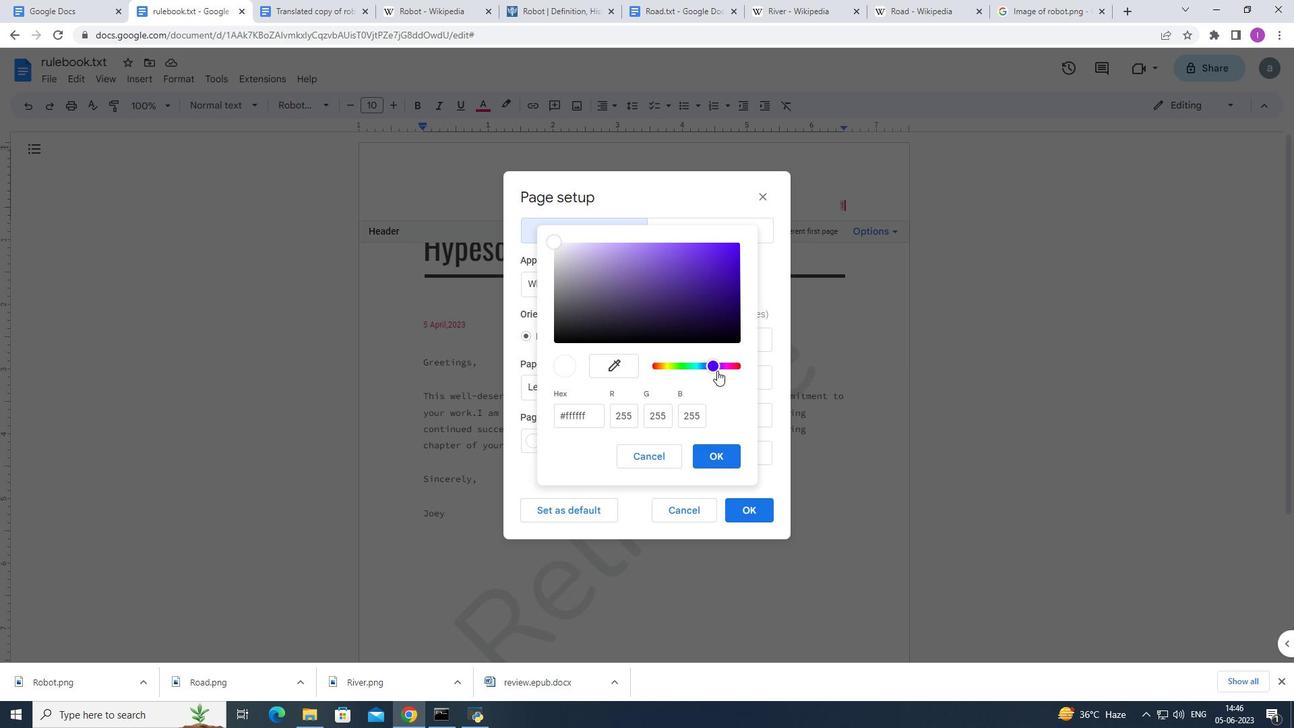 
Action: Mouse pressed left at (716, 370)
Screenshot: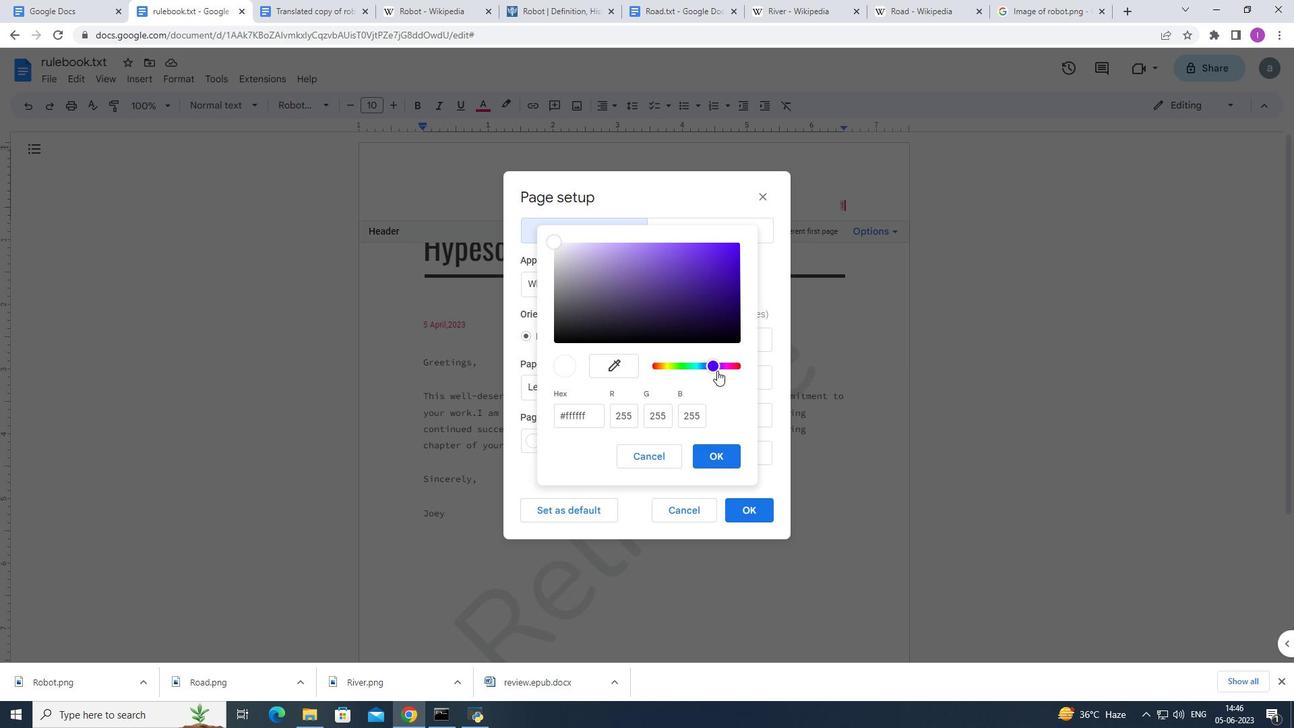
Action: Mouse pressed left at (713, 370)
Screenshot: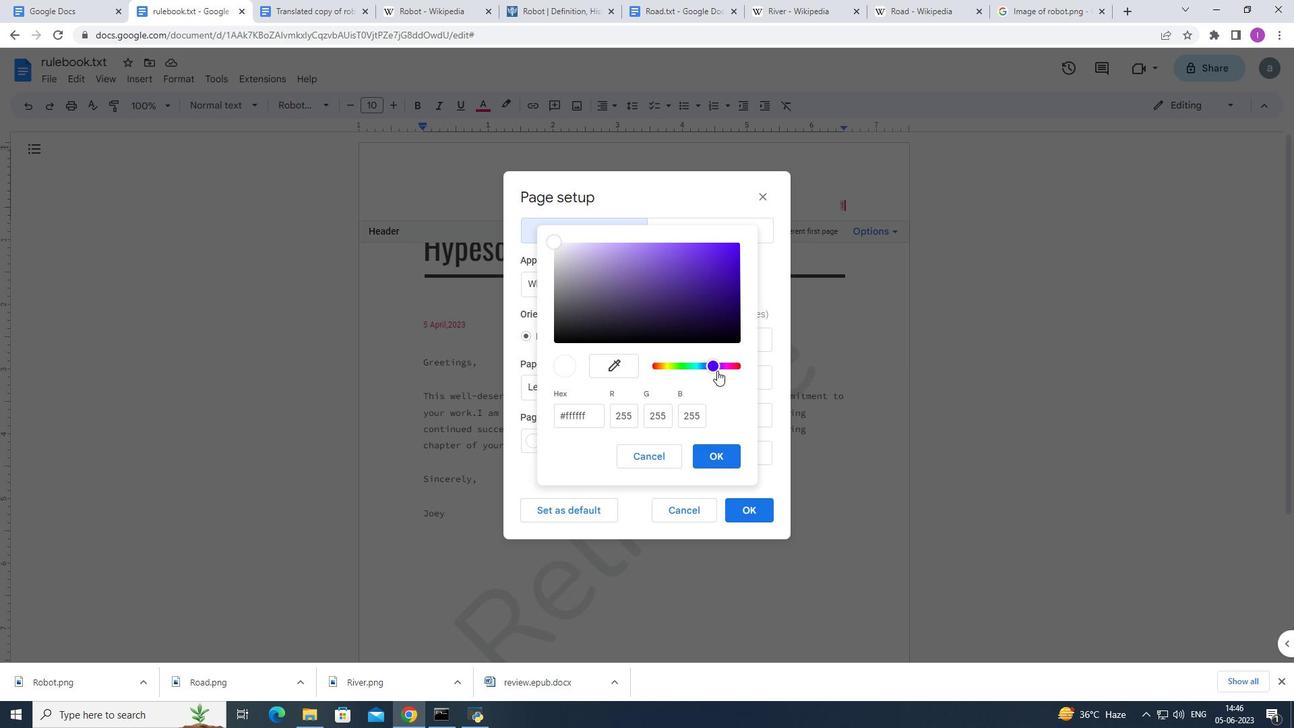 
Action: Mouse pressed left at (713, 370)
Screenshot: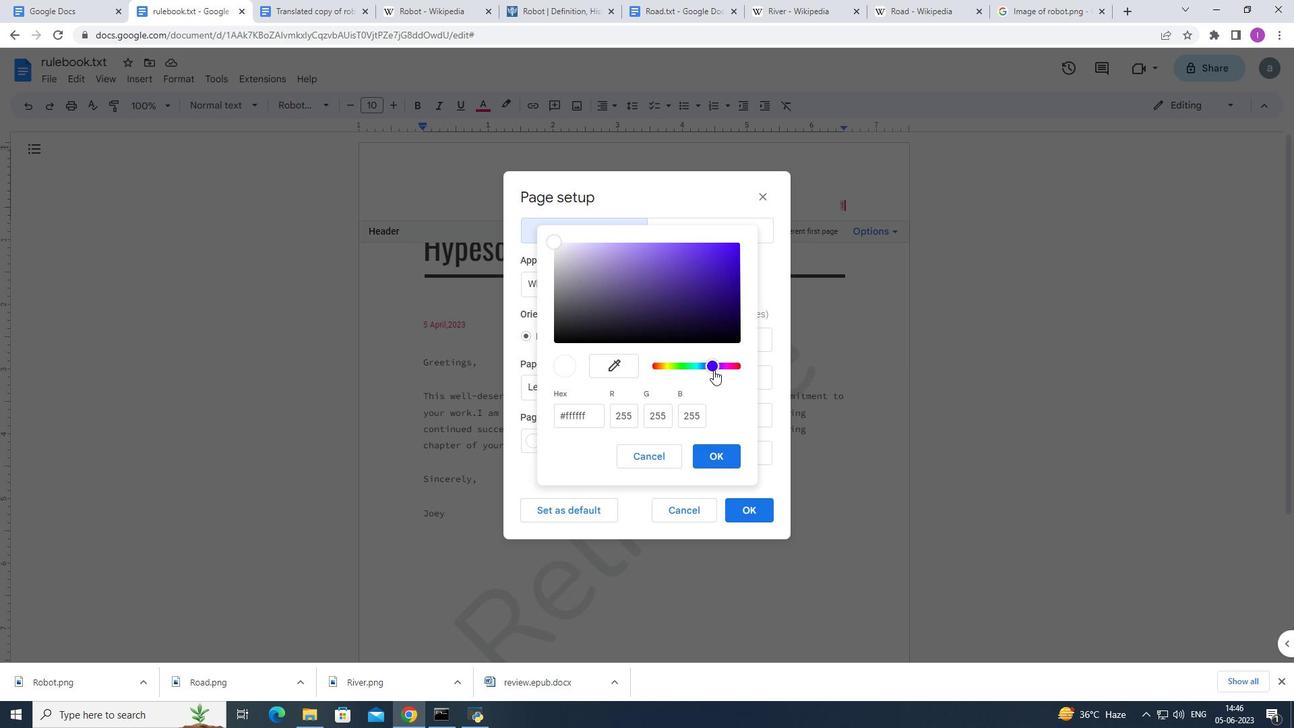 
Action: Mouse moved to (703, 250)
Screenshot: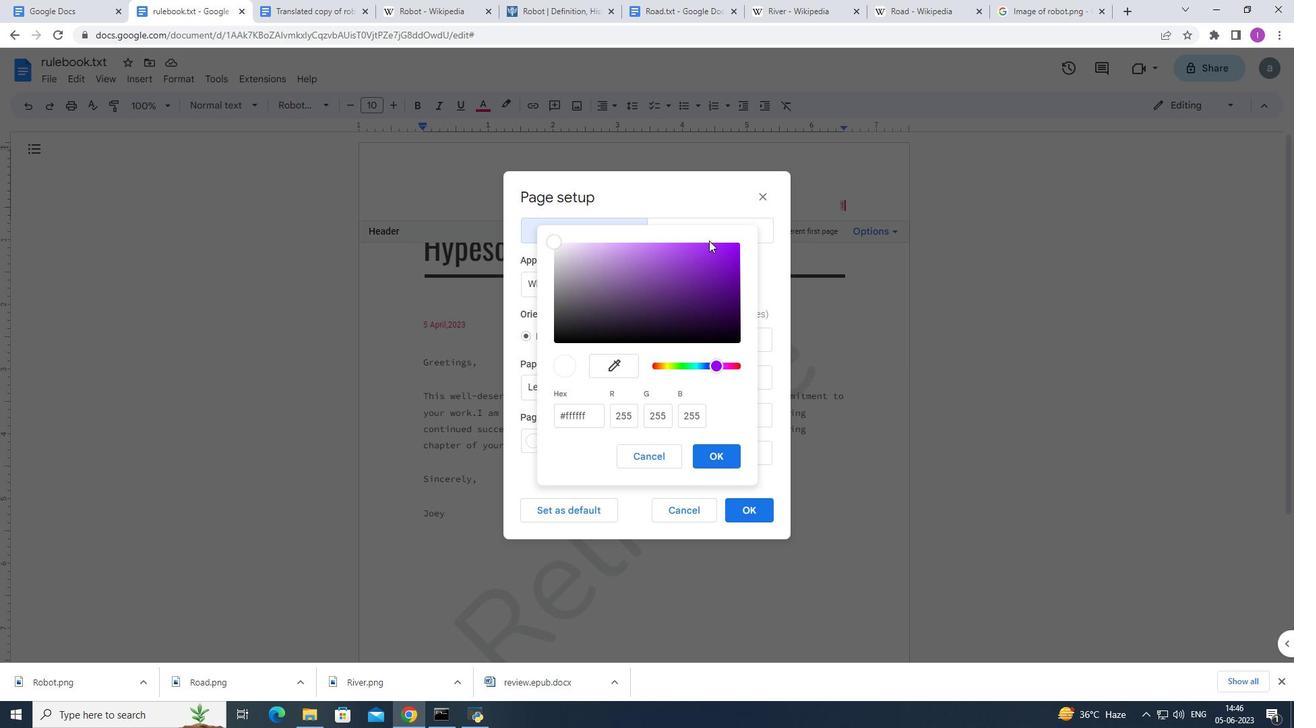 
Action: Mouse pressed left at (703, 250)
Screenshot: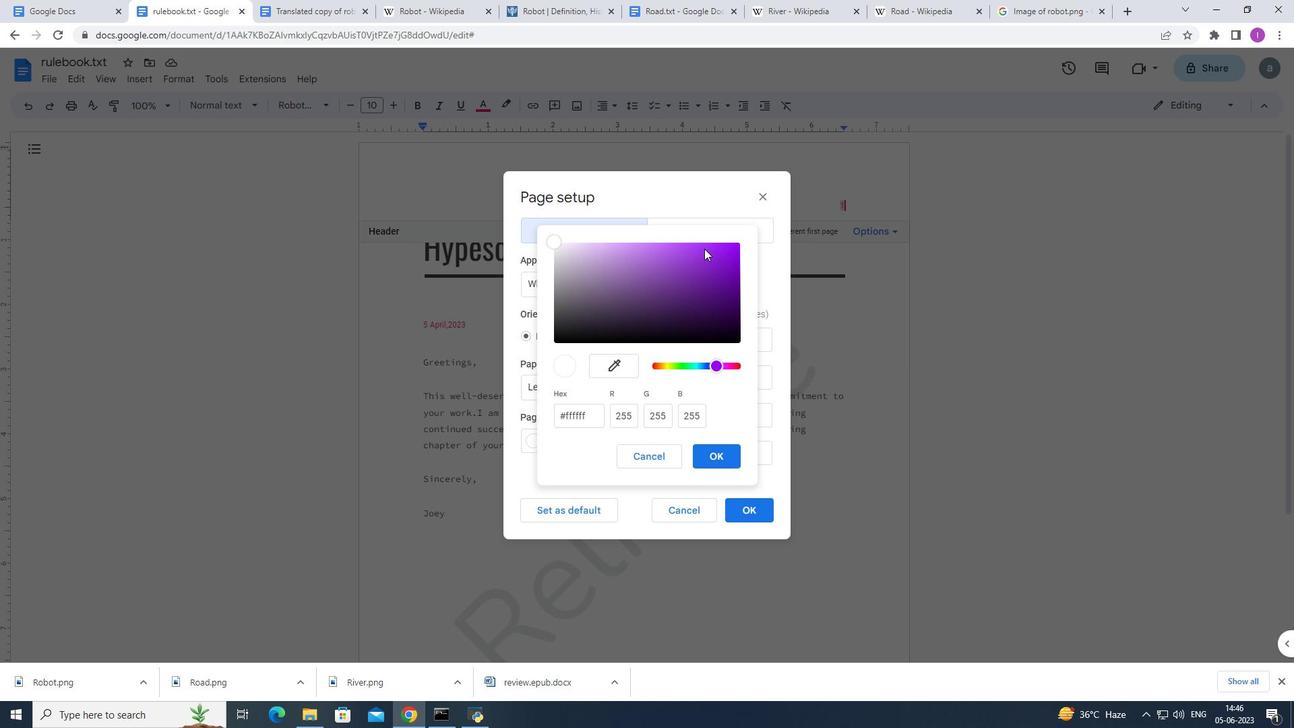 
Action: Mouse moved to (708, 272)
Screenshot: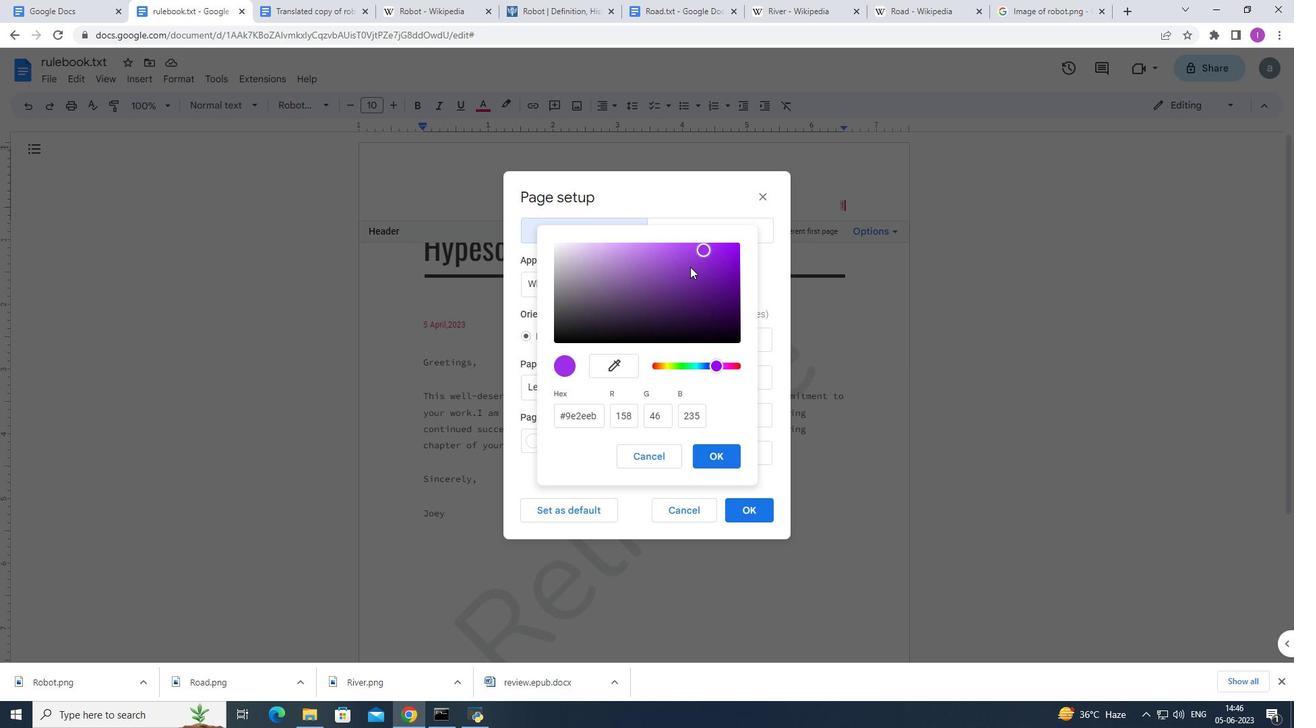 
Action: Mouse pressed left at (708, 272)
Screenshot: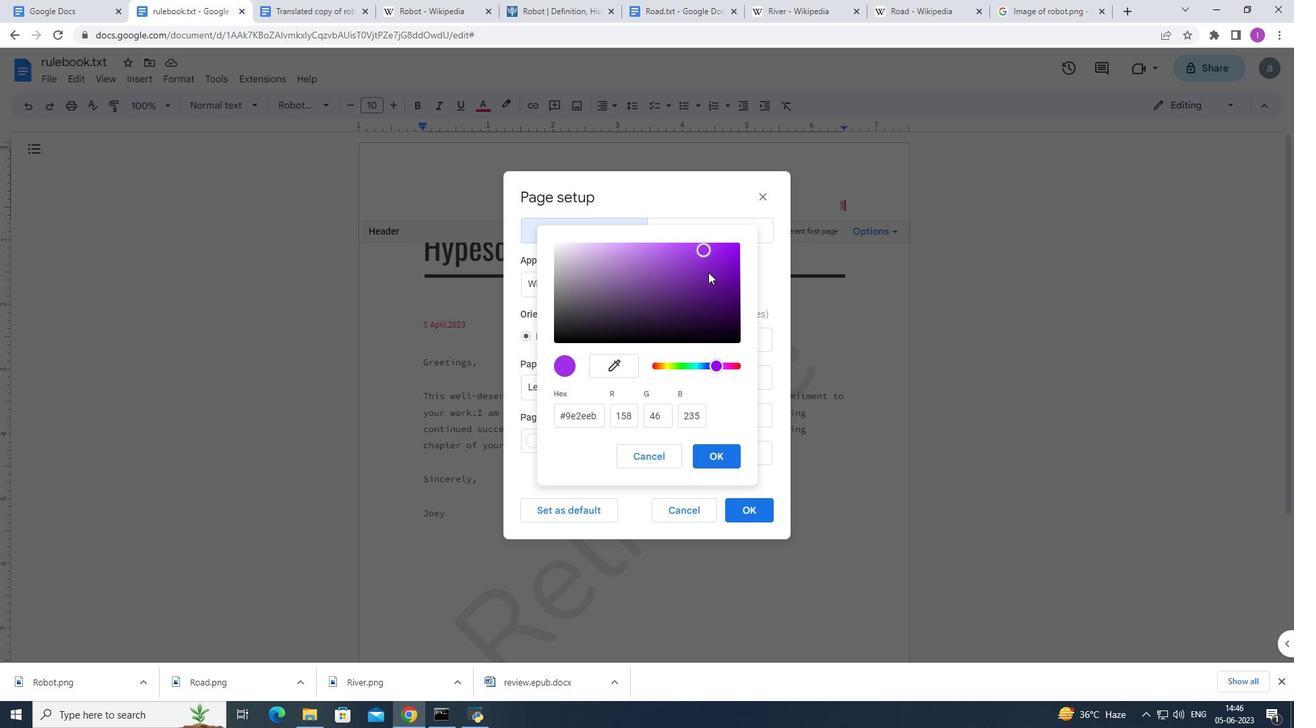 
Action: Mouse moved to (700, 459)
Screenshot: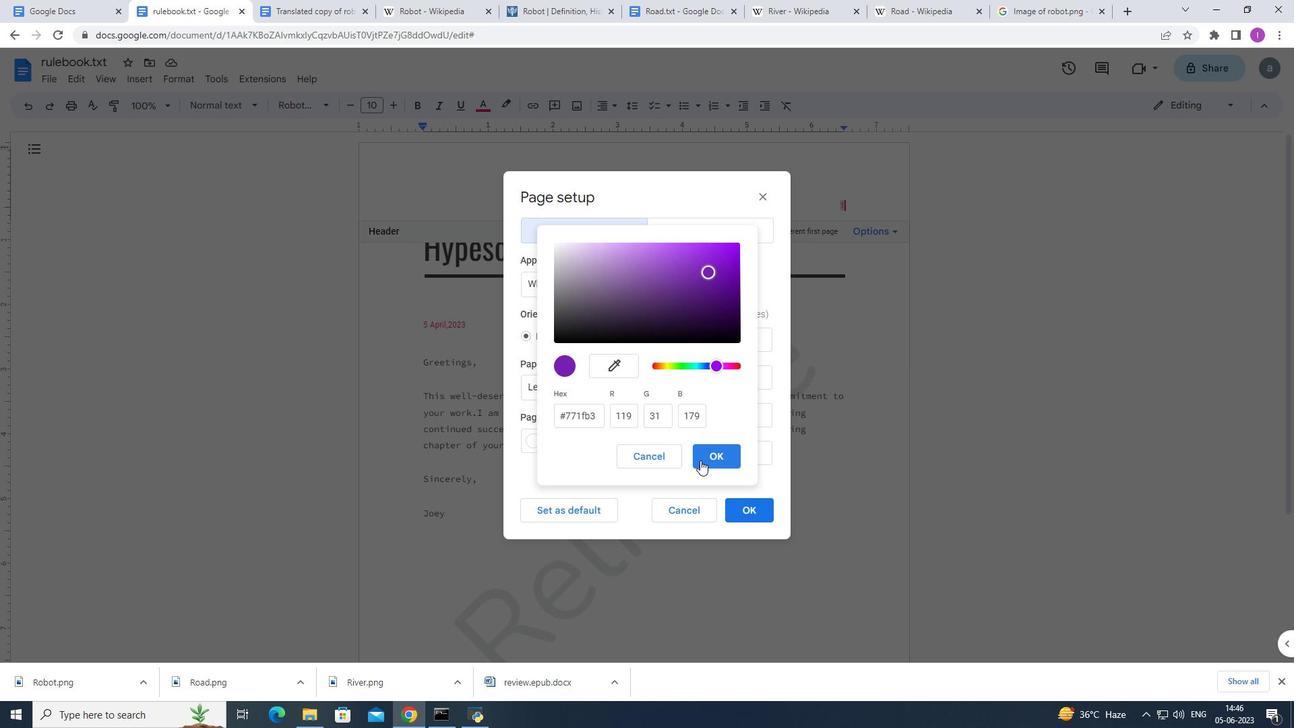 
Action: Mouse pressed left at (700, 459)
Screenshot: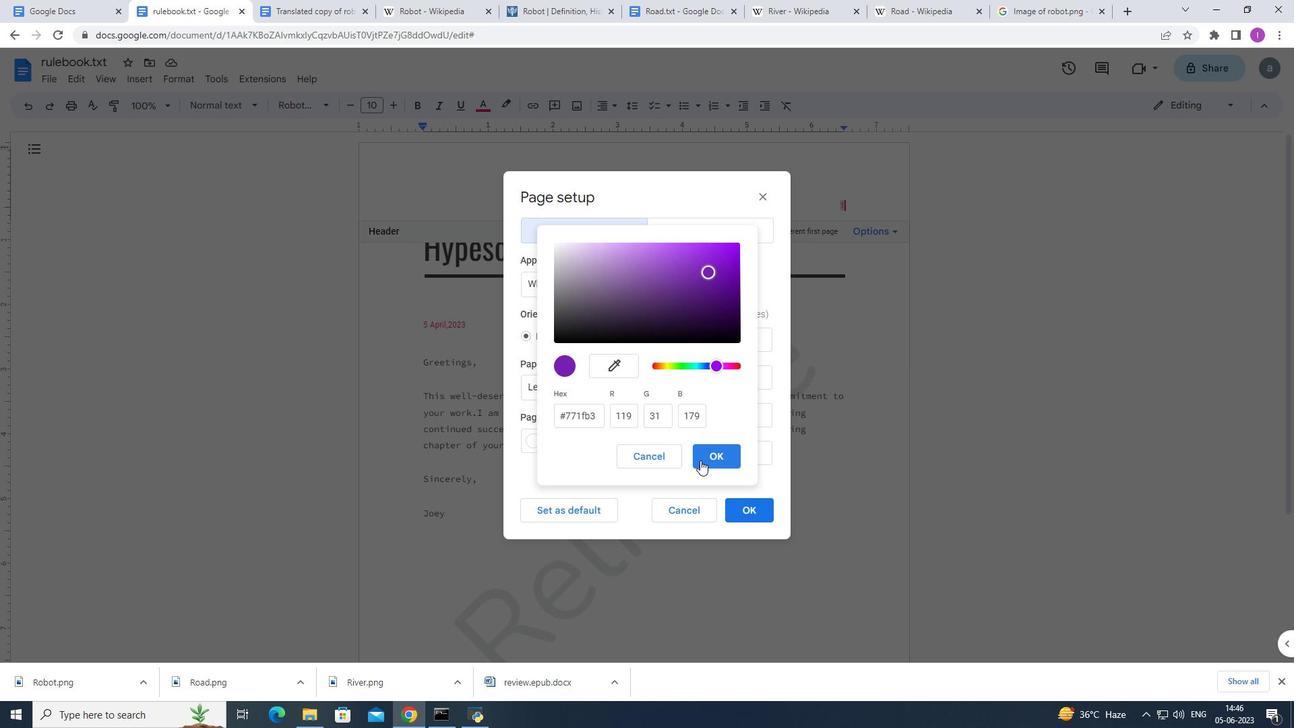 
Action: Mouse moved to (740, 511)
Screenshot: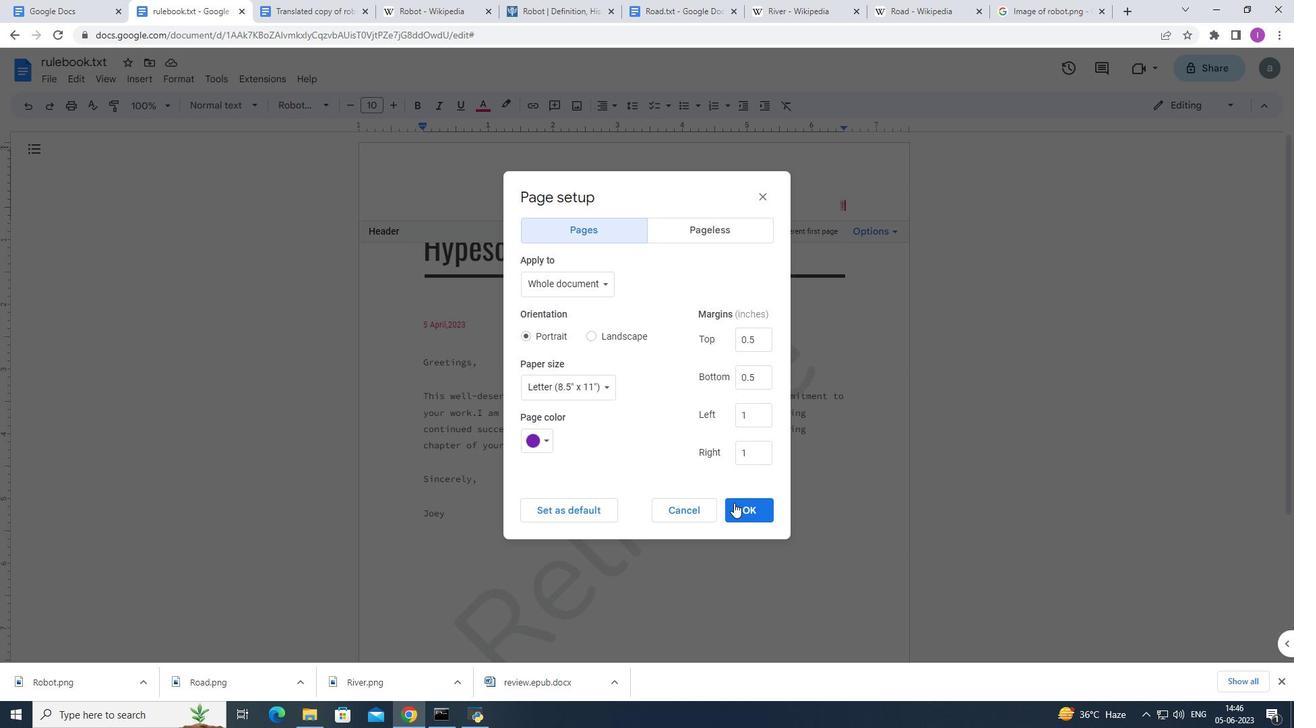 
Action: Mouse pressed left at (740, 511)
Screenshot: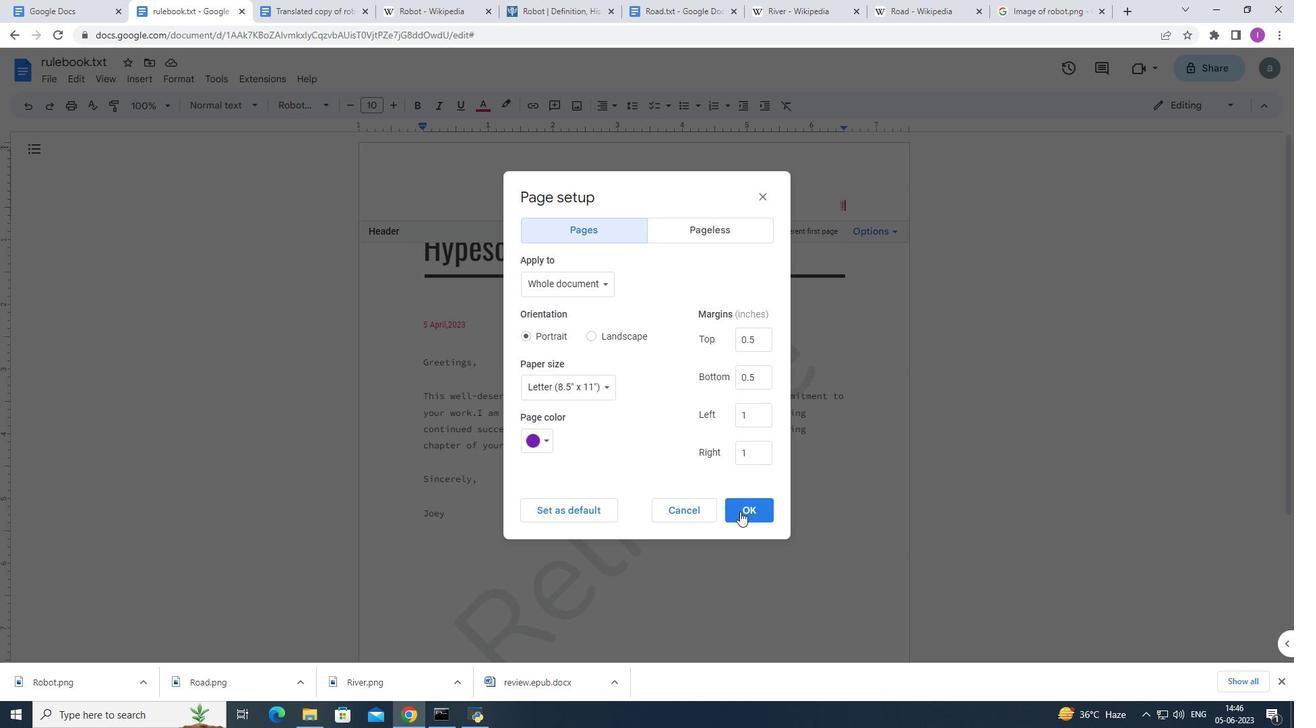 
Action: Mouse moved to (415, 278)
Screenshot: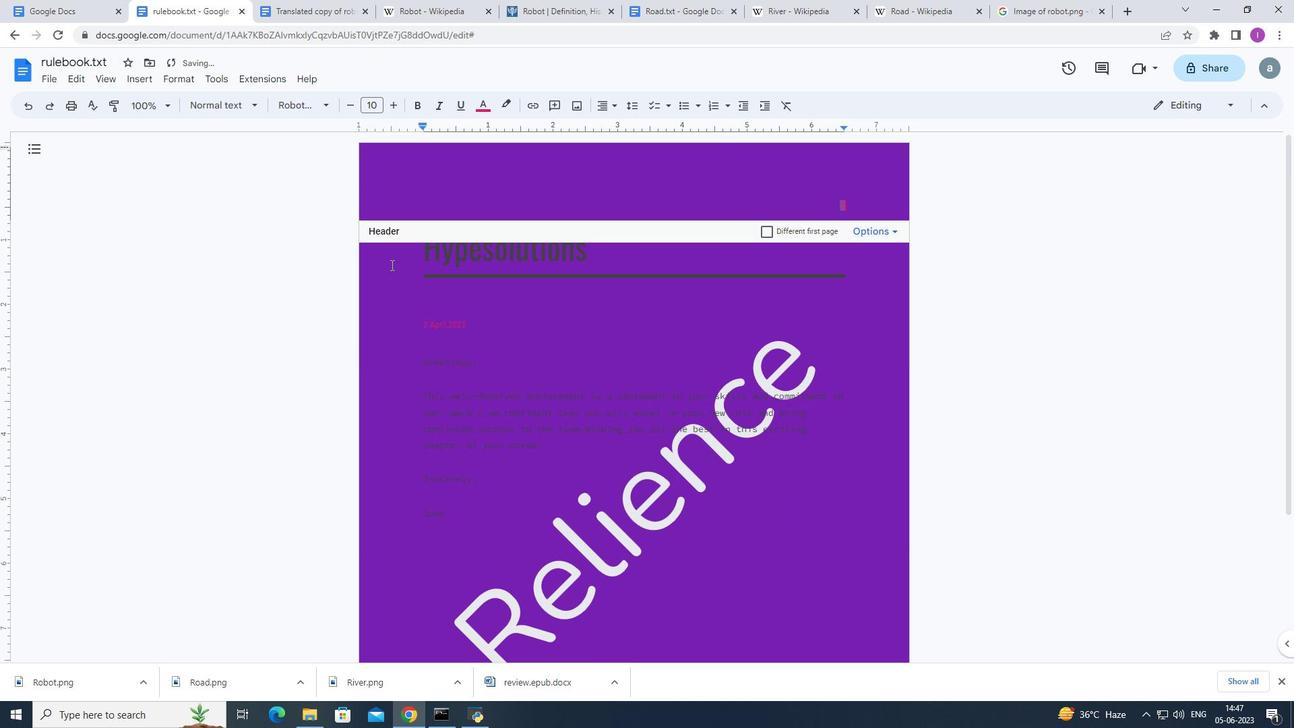 
